 Task: Look for space in Redcar, United Kingdom from 6th September, 2023 to 10th September, 2023 for 1 adult in price range Rs.9000 to Rs.17000. Place can be private room with 1  bedroom having 1 bed and 1 bathroom. Property type can be house, flat, guest house, hotel. Booking option can be shelf check-in. Required host language is English.
Action: Mouse moved to (375, 87)
Screenshot: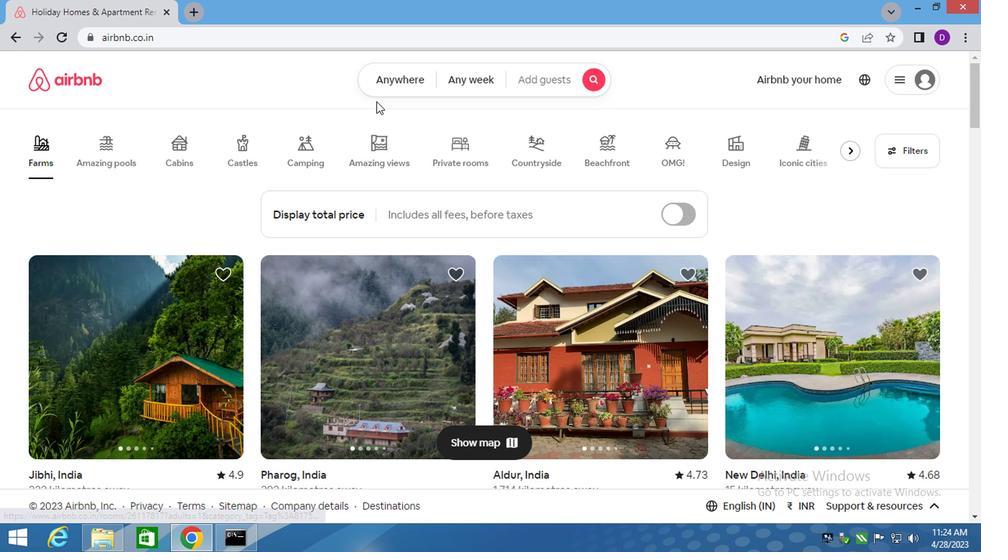 
Action: Mouse pressed left at (375, 87)
Screenshot: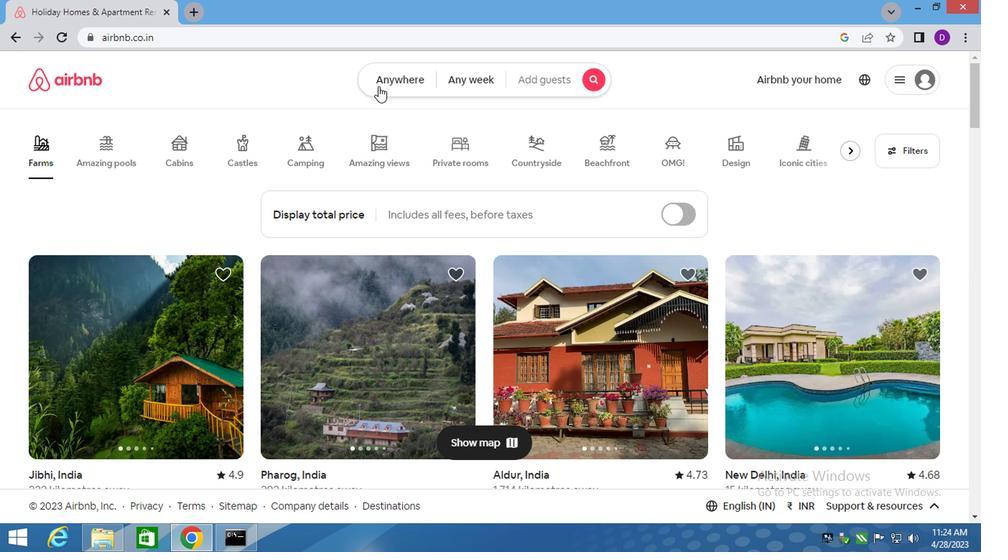 
Action: Mouse moved to (260, 140)
Screenshot: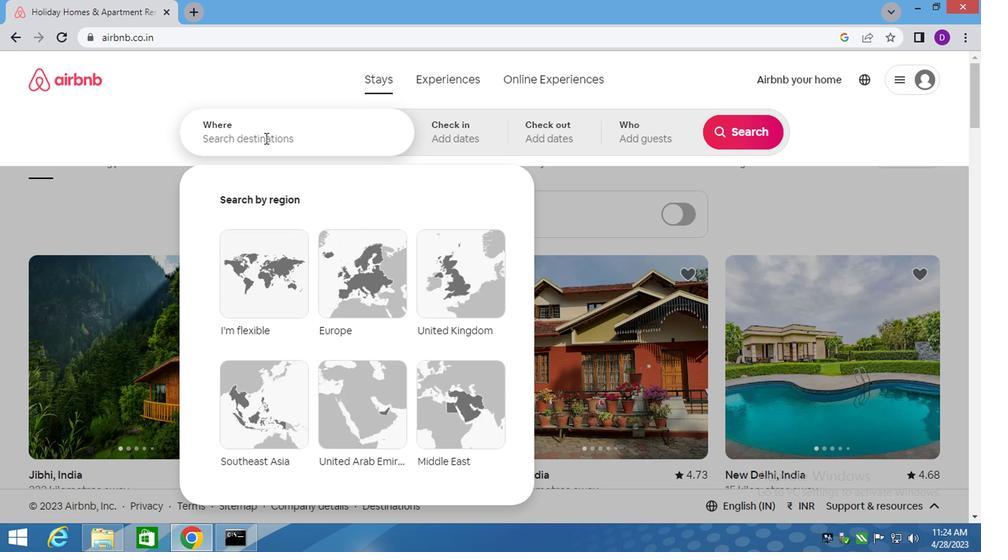 
Action: Mouse pressed left at (260, 140)
Screenshot: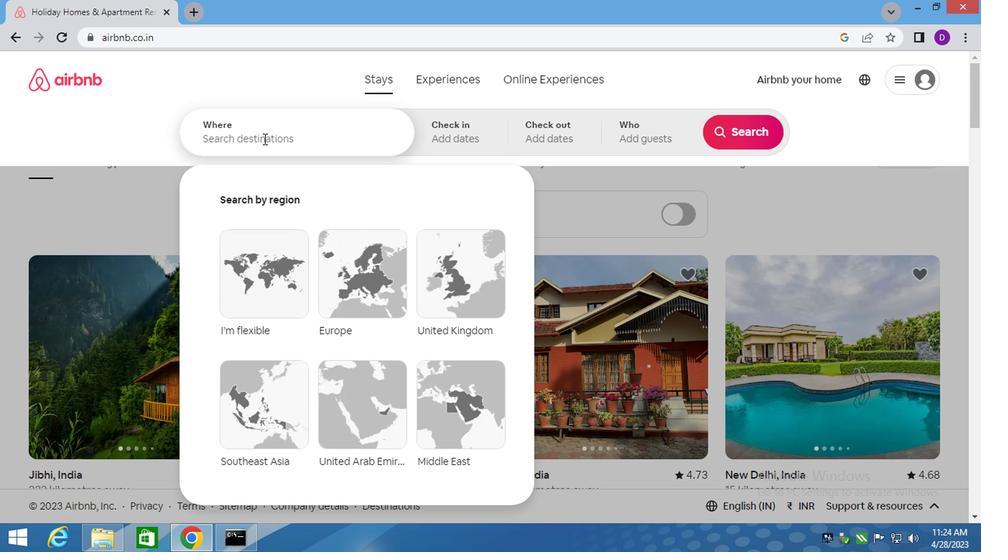 
Action: Key pressed redcar,<Key.space>uni
Screenshot: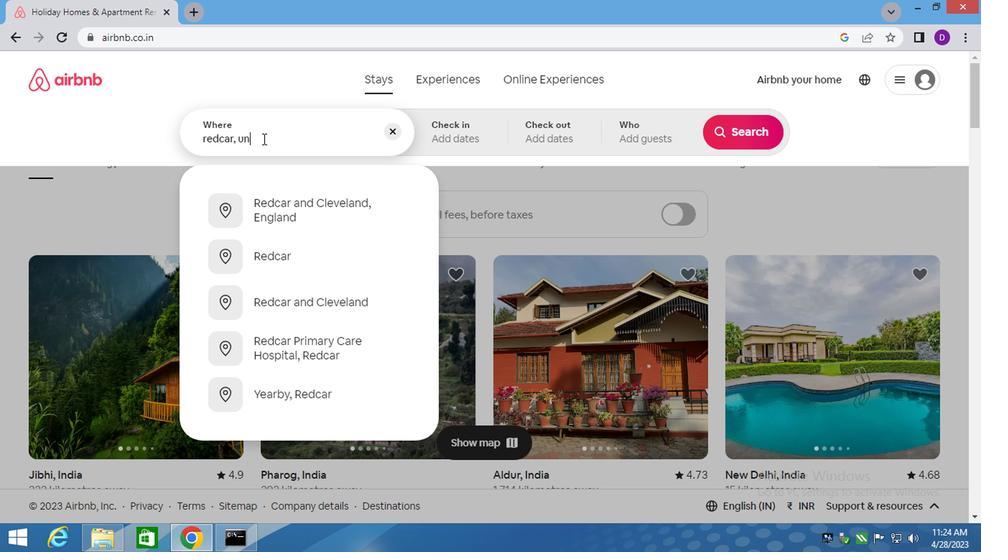 
Action: Mouse moved to (293, 303)
Screenshot: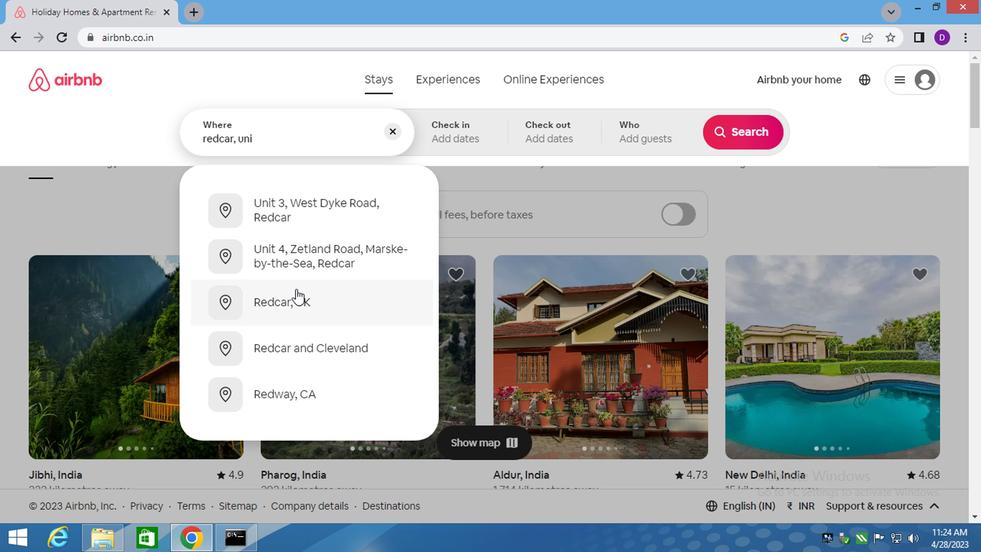 
Action: Mouse pressed left at (293, 303)
Screenshot: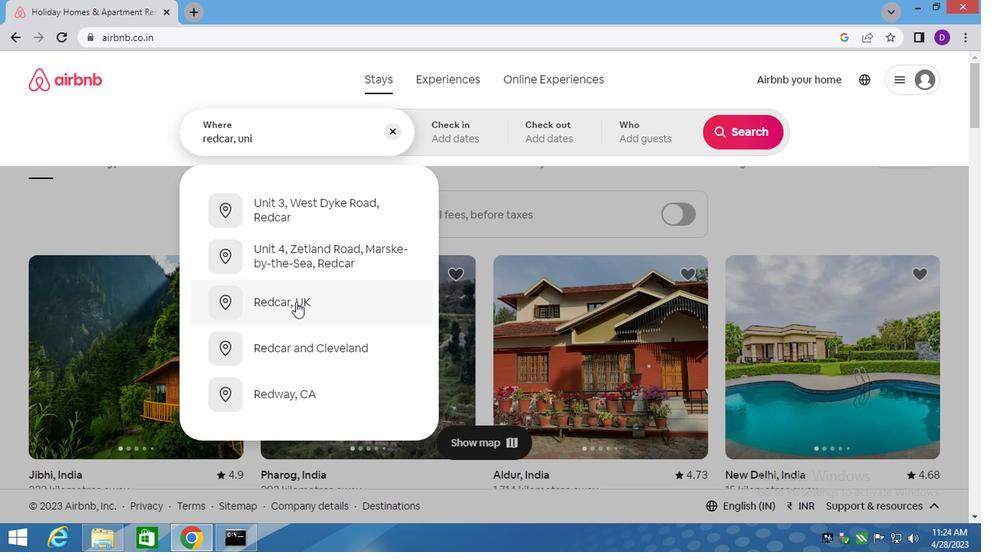 
Action: Mouse moved to (732, 245)
Screenshot: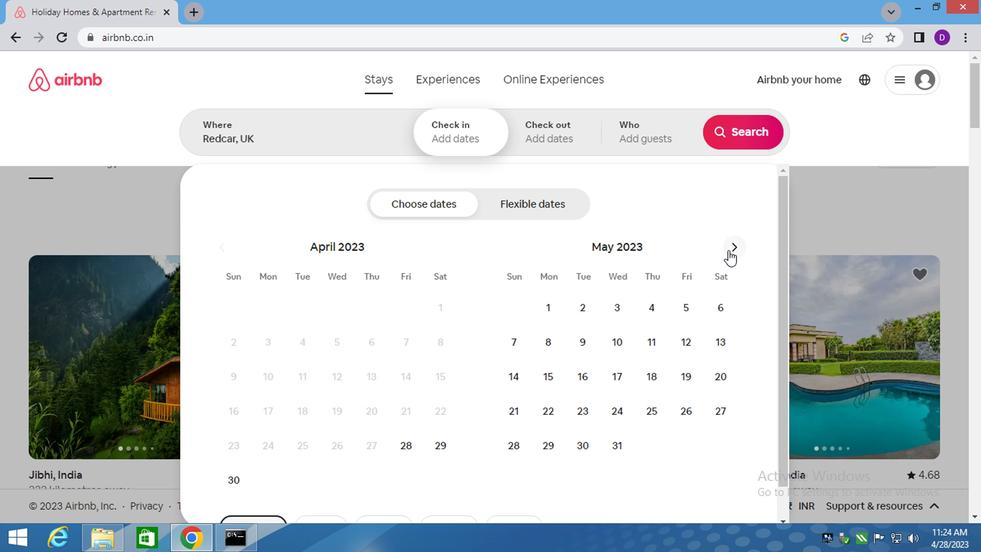 
Action: Mouse pressed left at (732, 245)
Screenshot: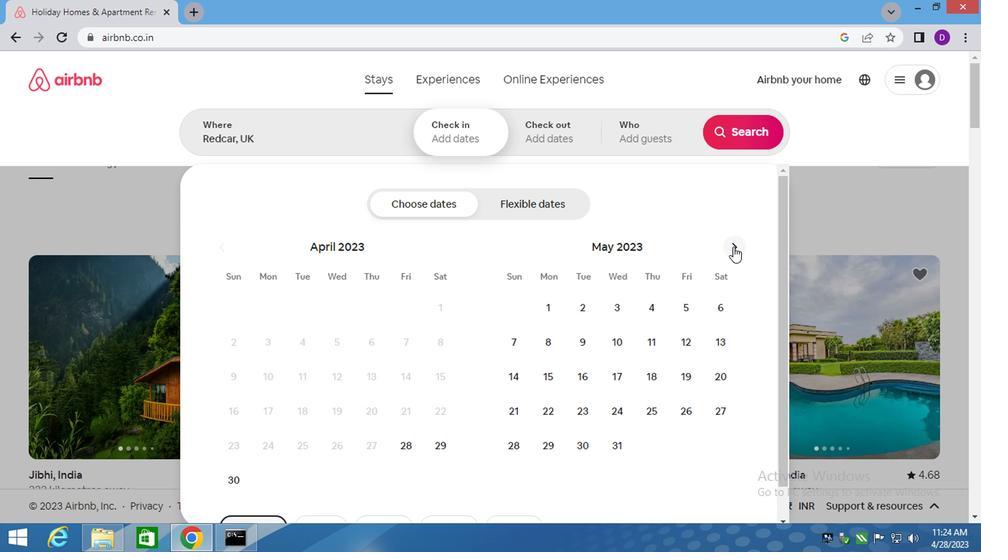 
Action: Mouse pressed left at (732, 245)
Screenshot: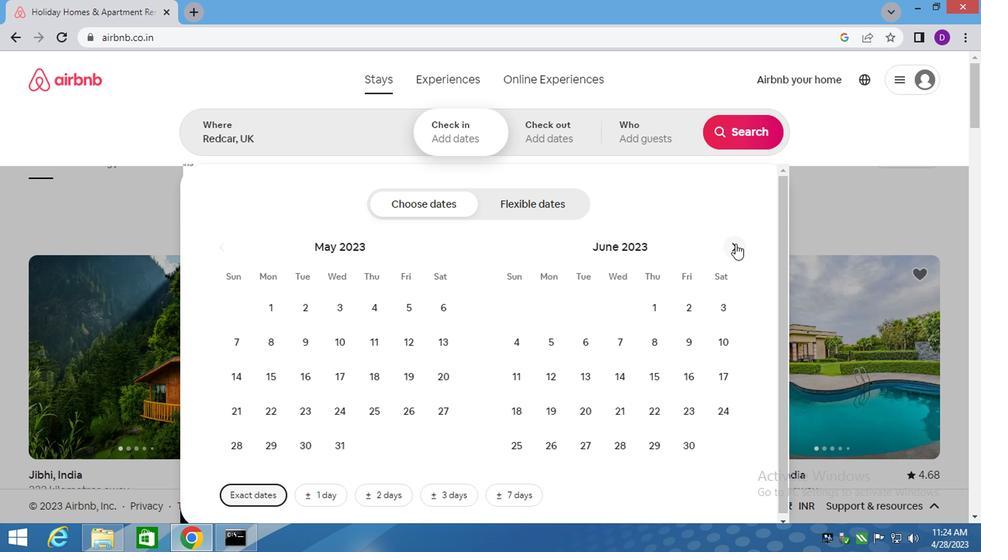 
Action: Mouse pressed left at (732, 245)
Screenshot: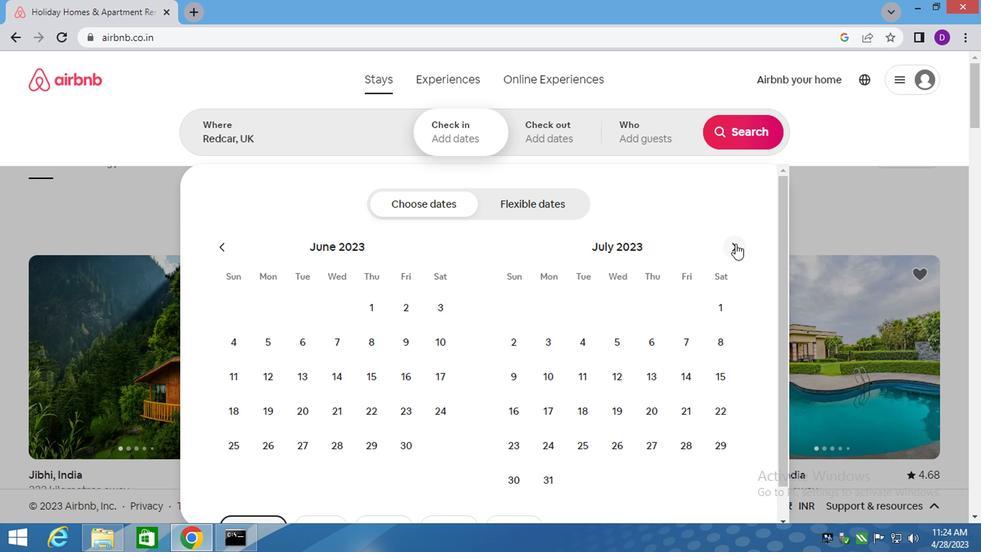 
Action: Mouse pressed left at (732, 245)
Screenshot: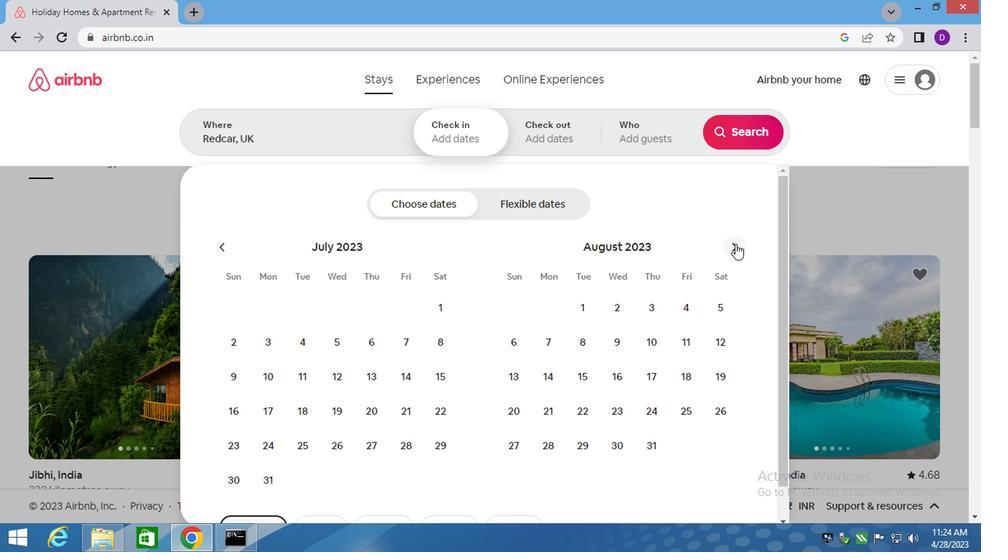 
Action: Mouse moved to (613, 342)
Screenshot: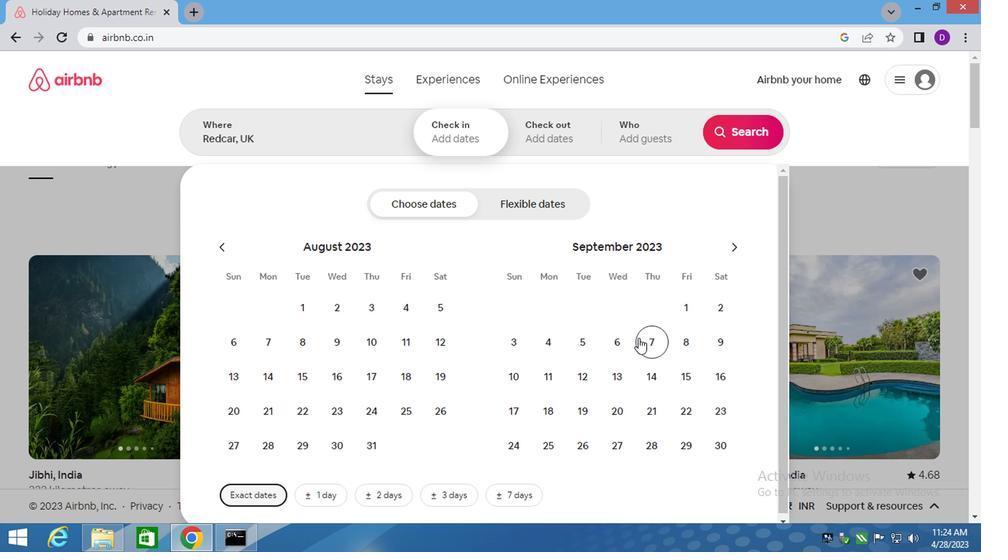
Action: Mouse pressed left at (613, 342)
Screenshot: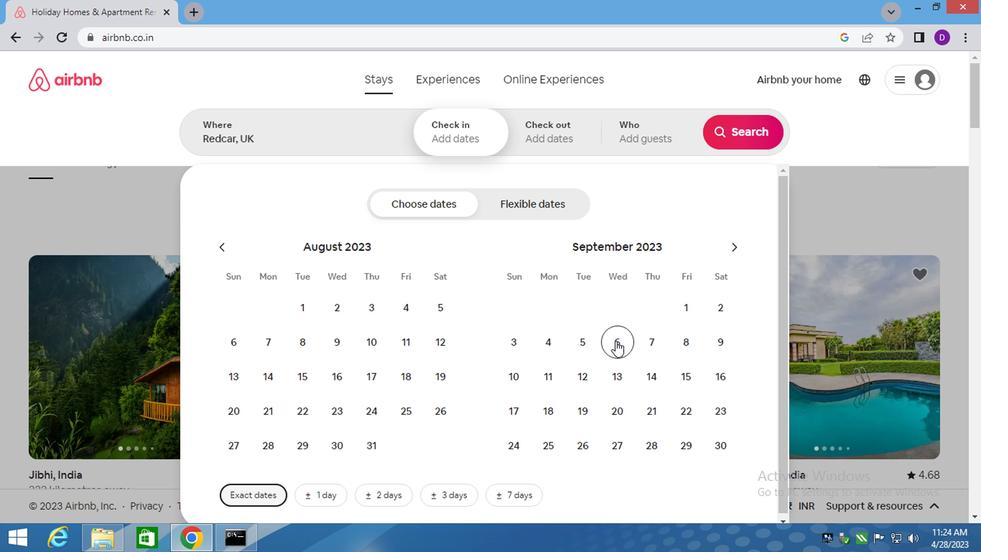 
Action: Mouse moved to (515, 373)
Screenshot: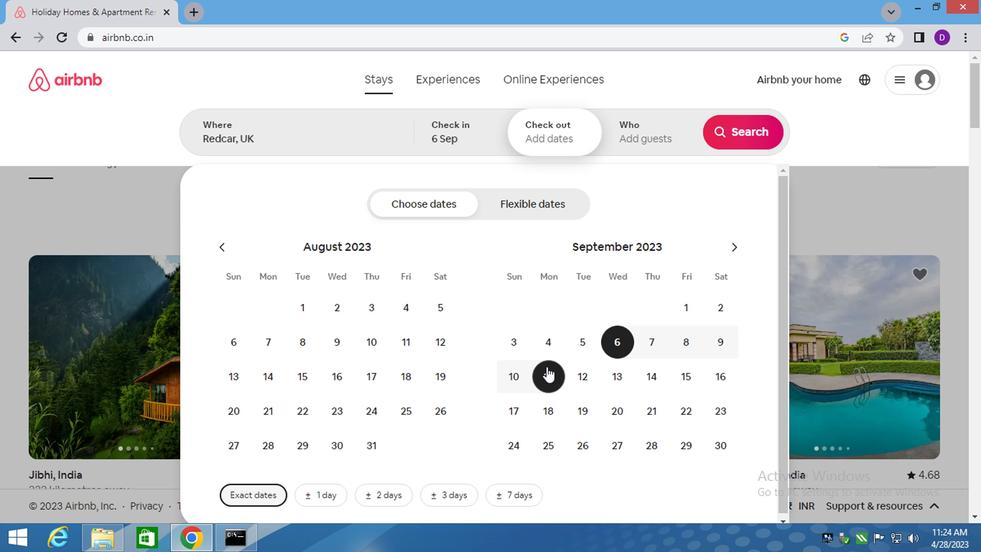 
Action: Mouse pressed left at (515, 373)
Screenshot: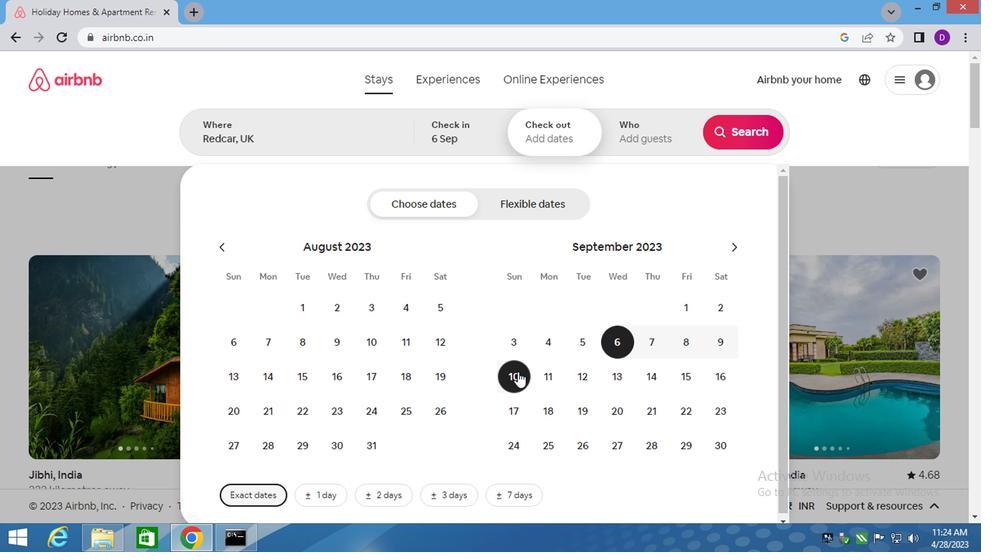 
Action: Mouse moved to (634, 130)
Screenshot: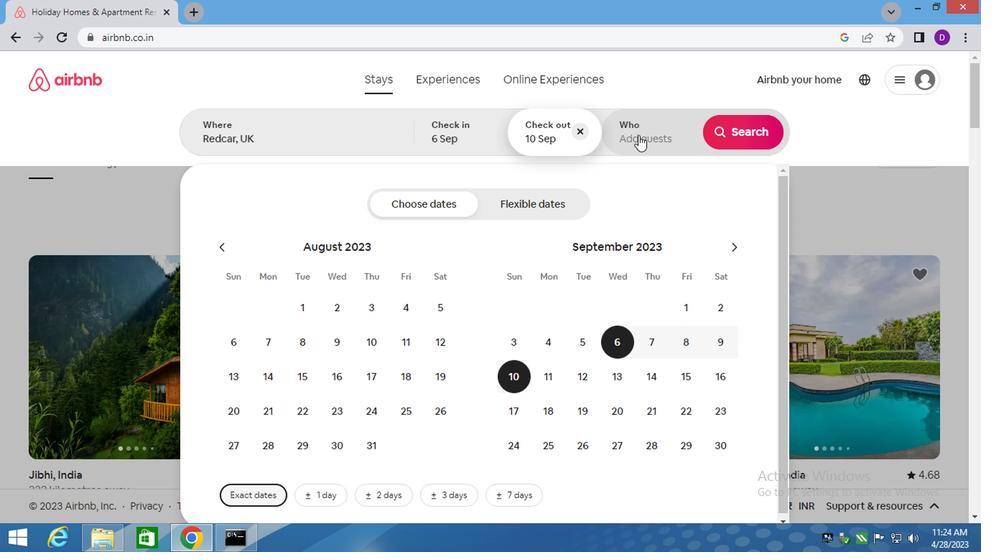 
Action: Mouse pressed left at (634, 130)
Screenshot: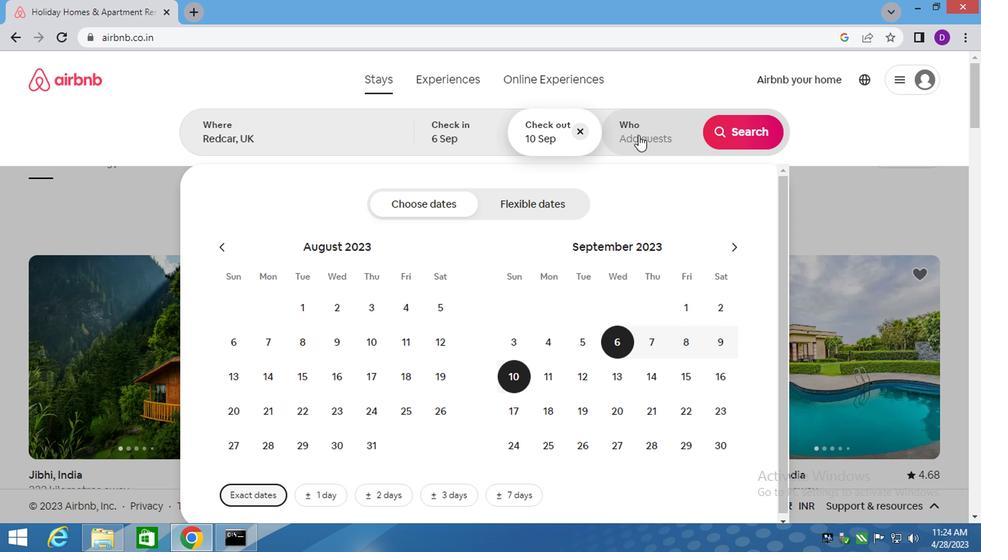 
Action: Mouse moved to (736, 212)
Screenshot: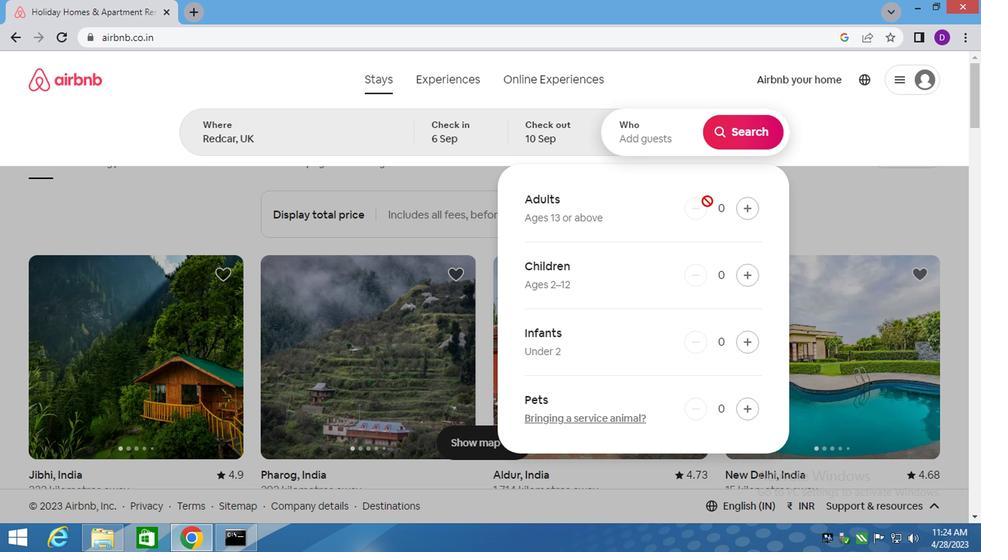 
Action: Mouse pressed left at (736, 212)
Screenshot: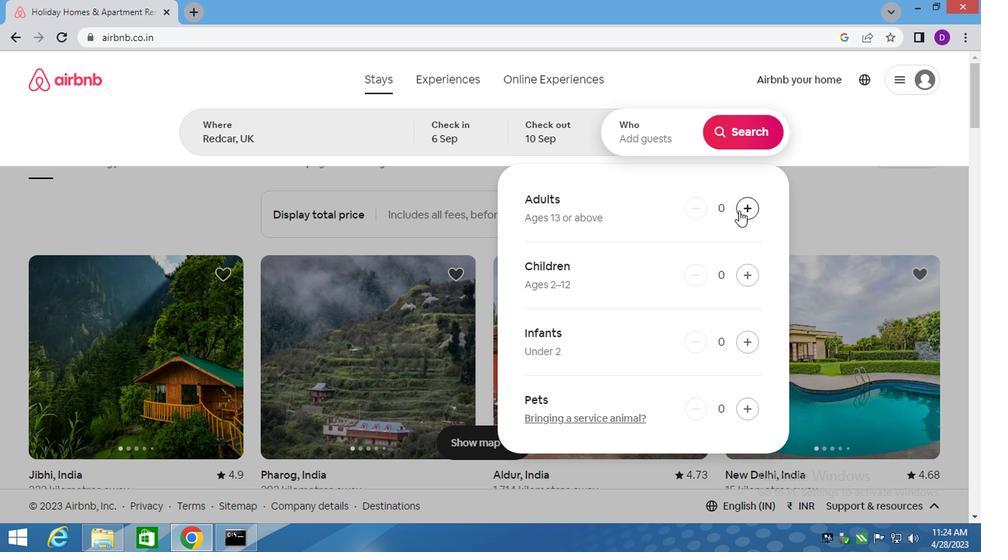 
Action: Mouse moved to (728, 135)
Screenshot: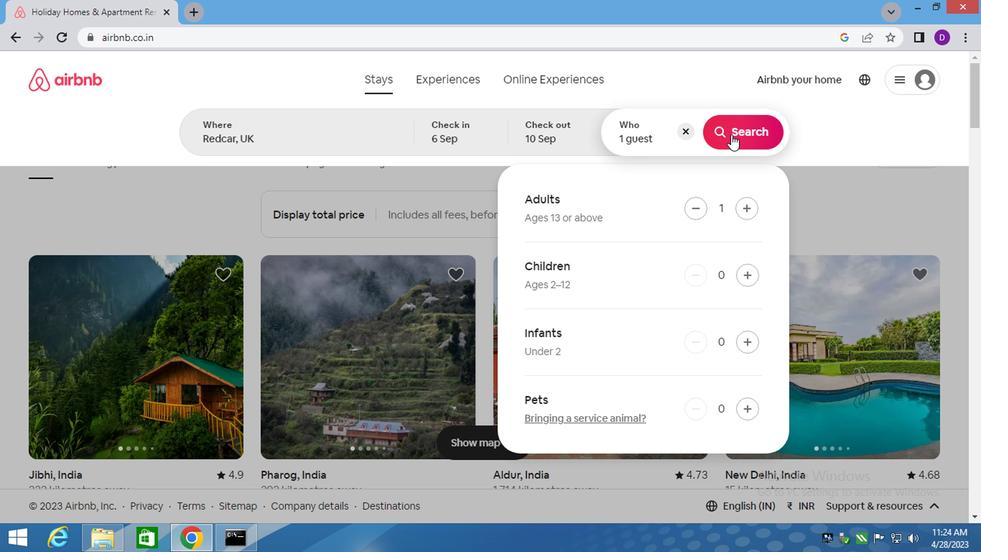 
Action: Mouse pressed left at (728, 135)
Screenshot: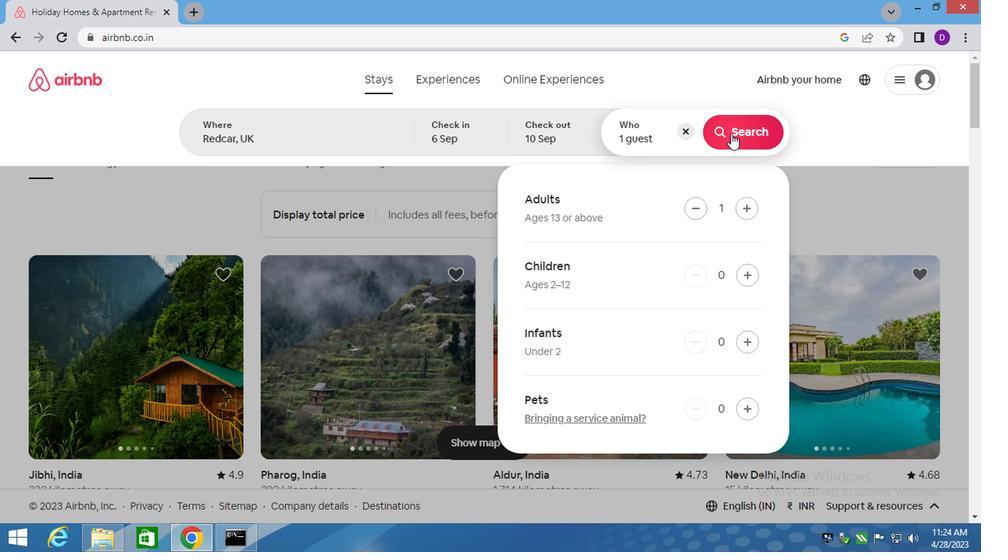 
Action: Mouse moved to (920, 138)
Screenshot: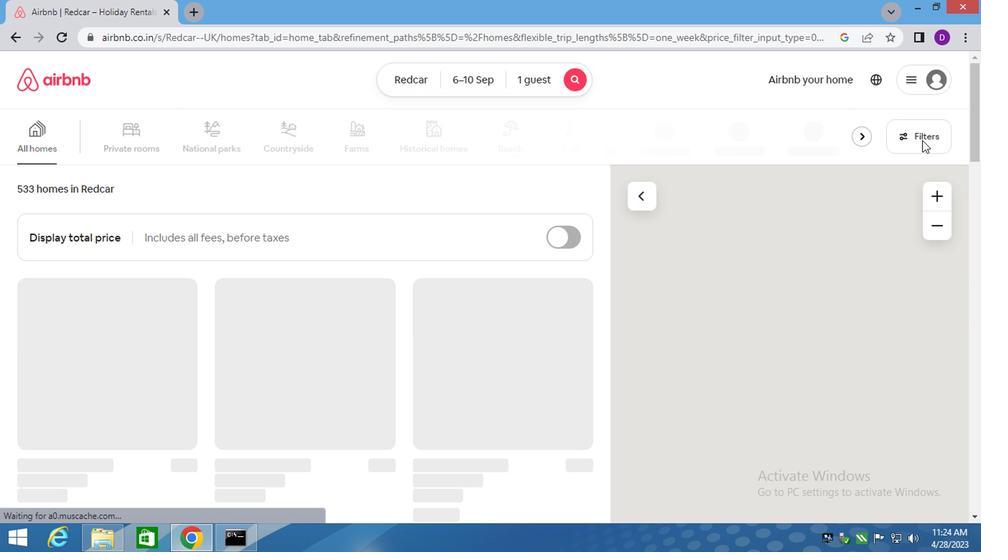 
Action: Mouse pressed left at (920, 138)
Screenshot: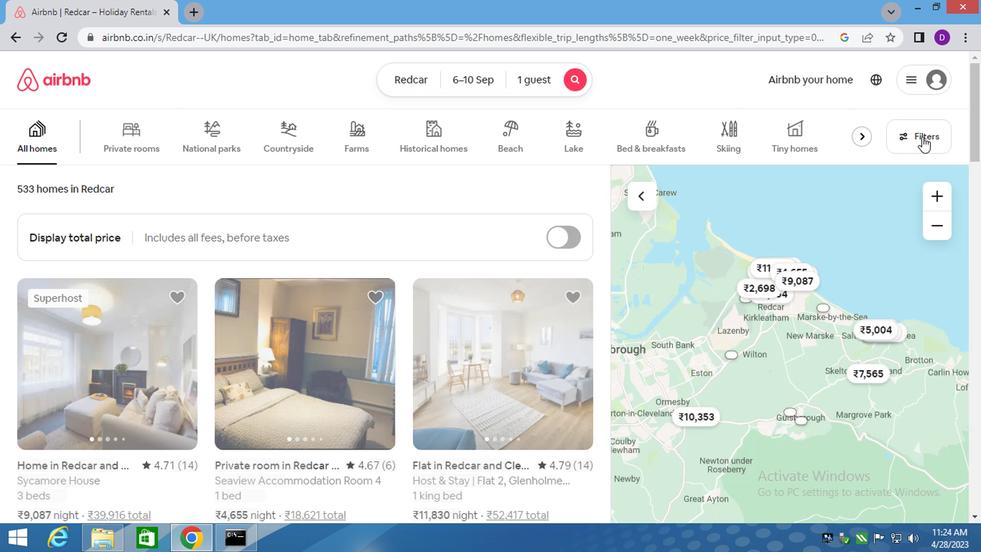 
Action: Mouse moved to (319, 322)
Screenshot: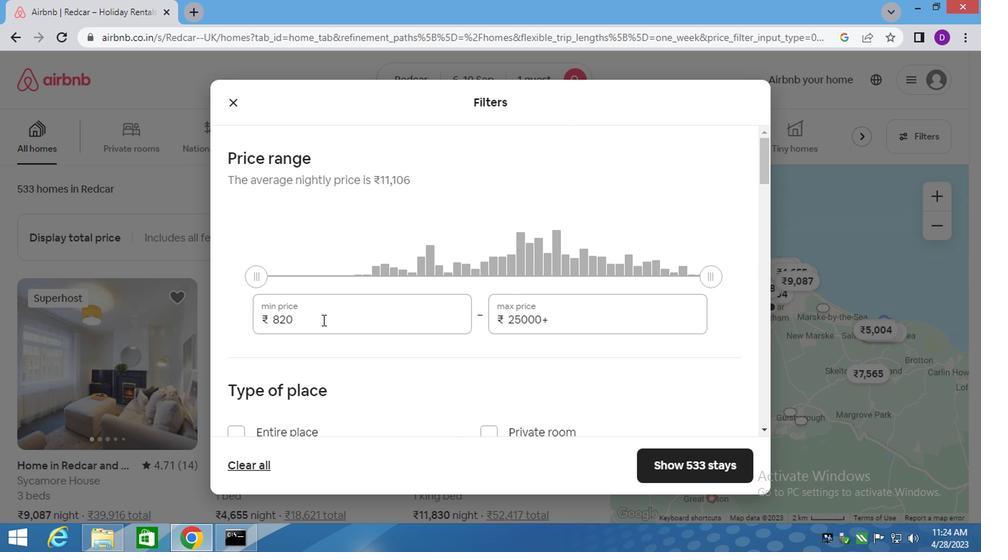 
Action: Mouse pressed left at (319, 322)
Screenshot: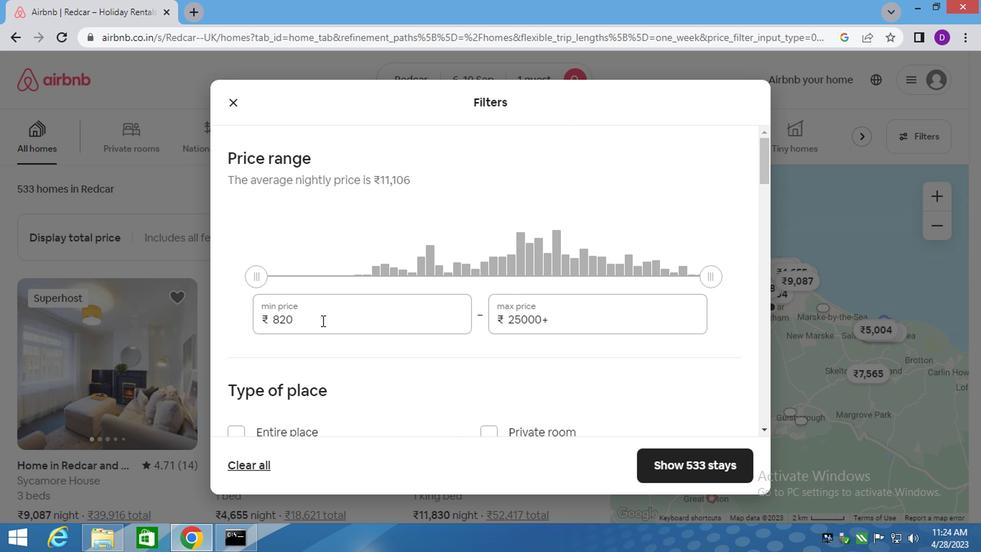 
Action: Mouse pressed left at (319, 322)
Screenshot: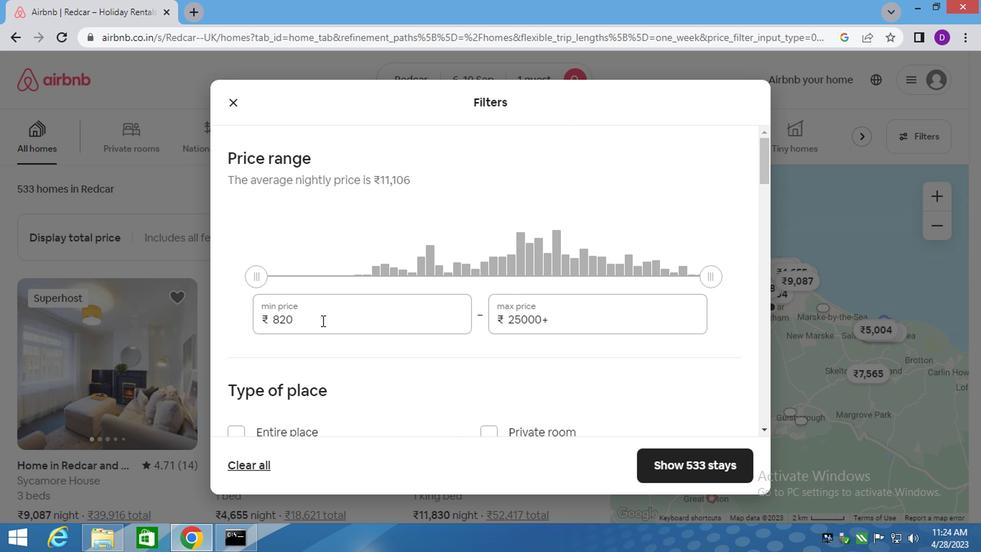 
Action: Key pressed 9000<Key.tab>17000
Screenshot: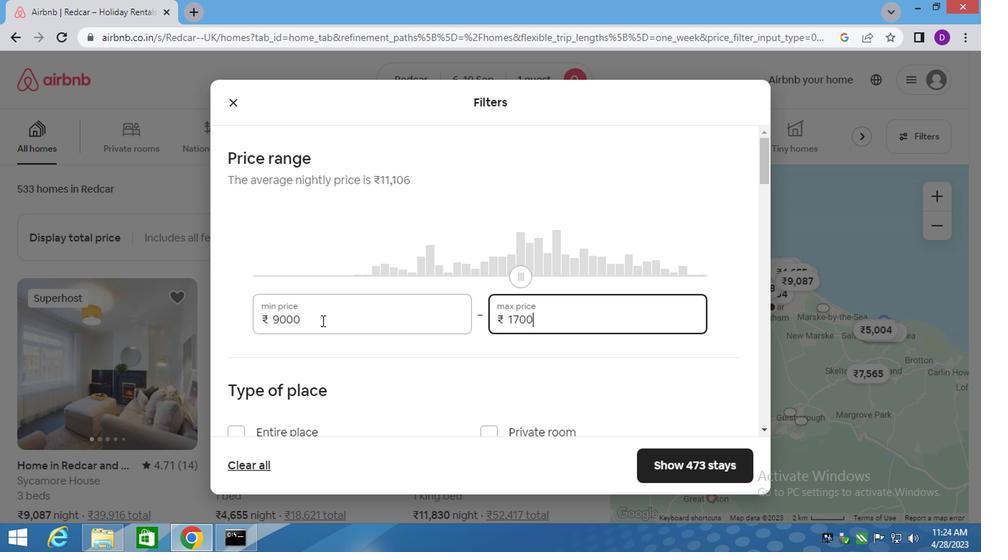 
Action: Mouse scrolled (319, 321) with delta (0, 0)
Screenshot: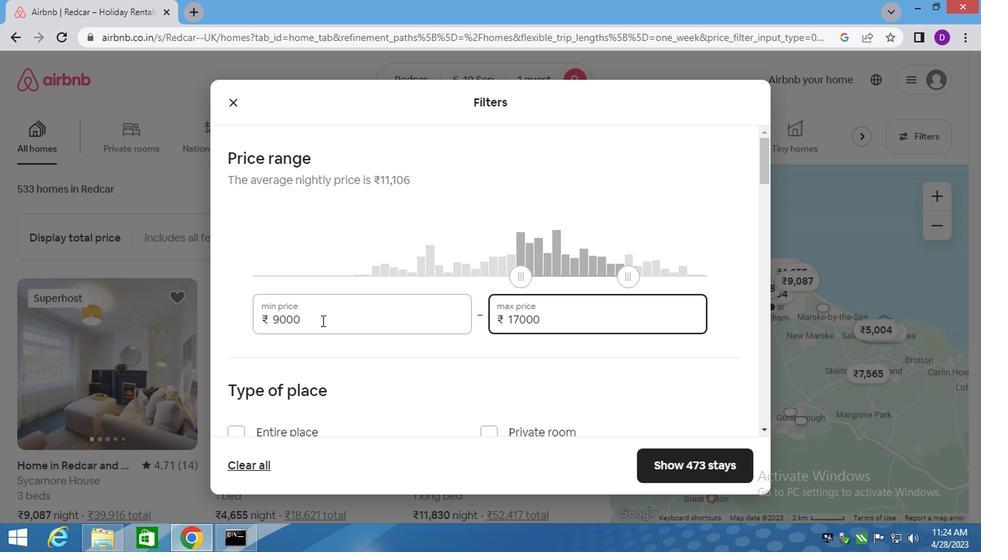 
Action: Mouse scrolled (319, 321) with delta (0, 0)
Screenshot: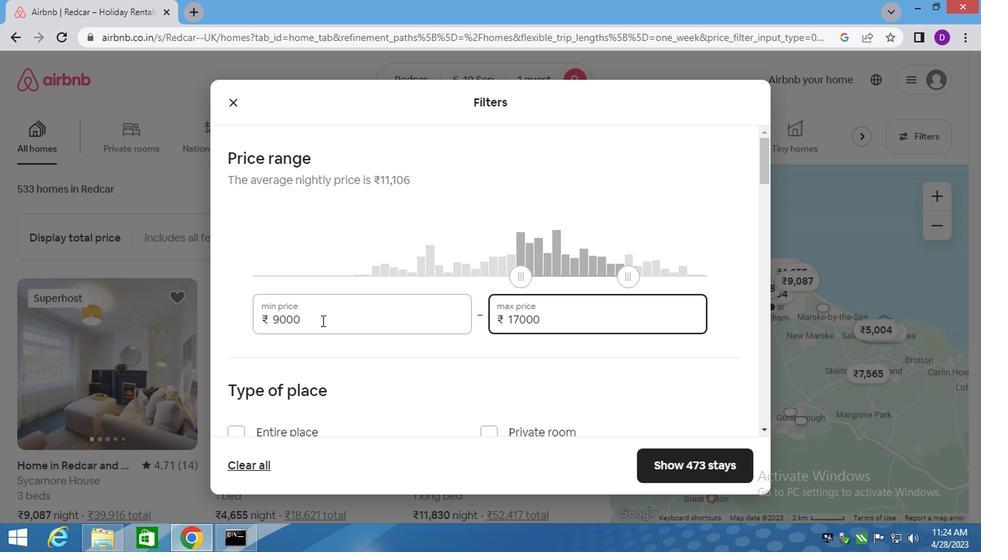 
Action: Mouse moved to (483, 292)
Screenshot: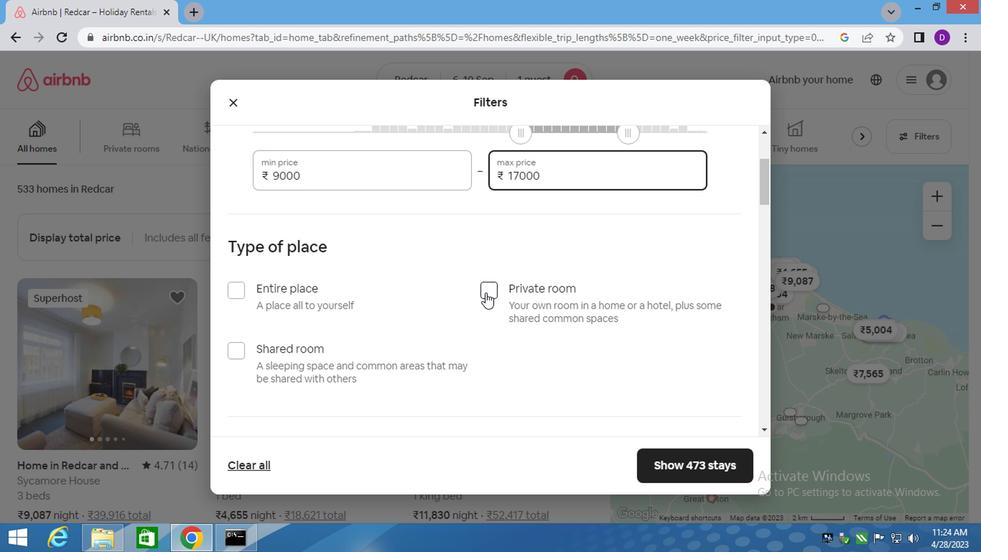 
Action: Mouse pressed left at (483, 292)
Screenshot: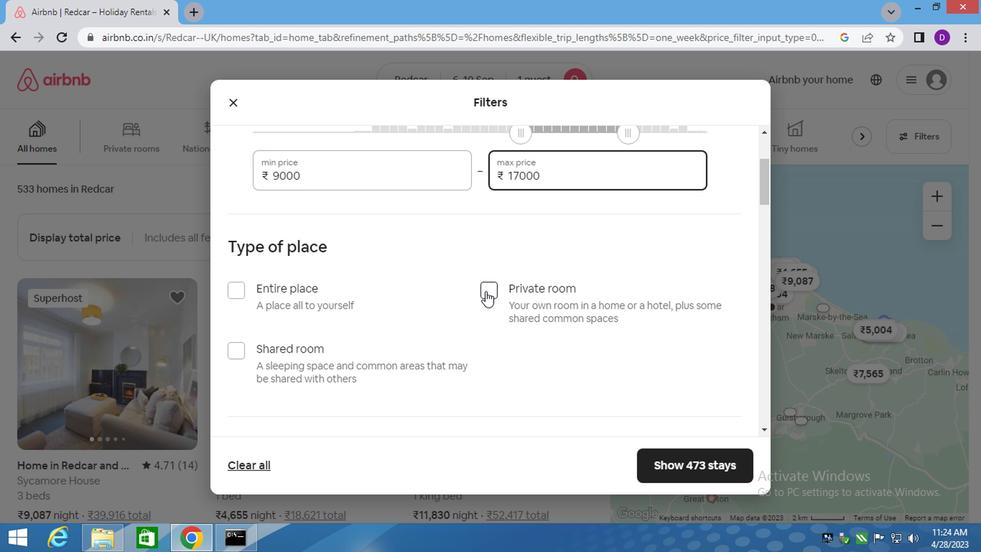 
Action: Mouse moved to (355, 327)
Screenshot: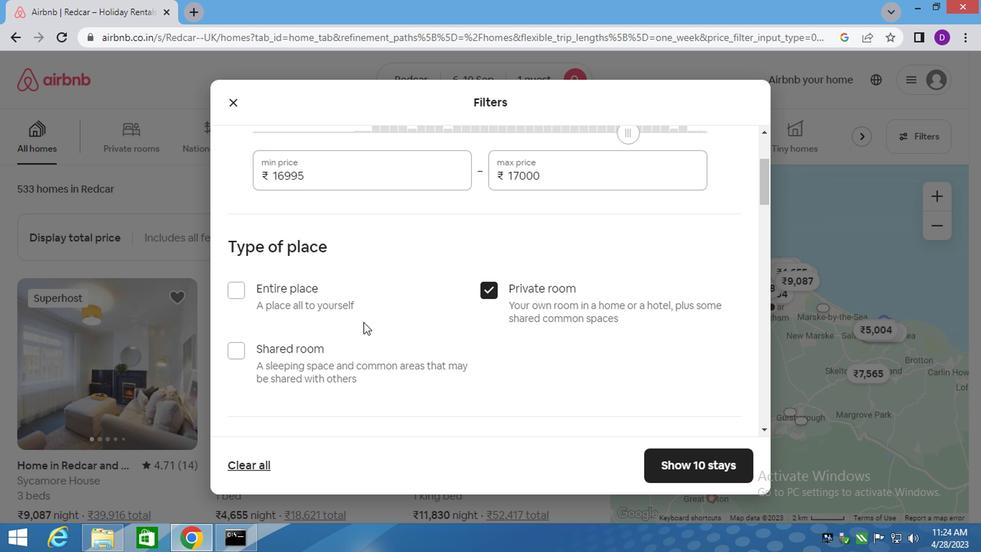 
Action: Mouse scrolled (355, 327) with delta (0, 0)
Screenshot: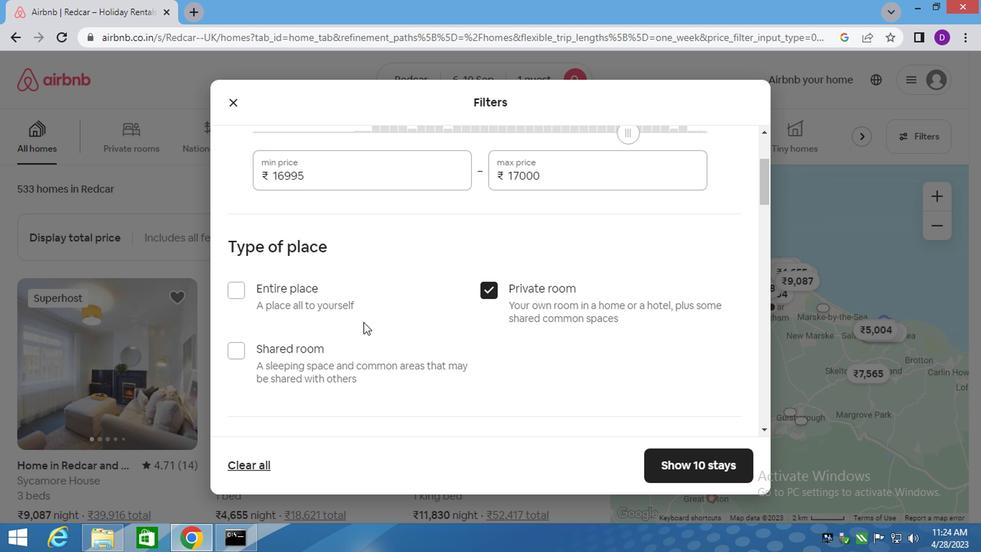 
Action: Mouse moved to (346, 334)
Screenshot: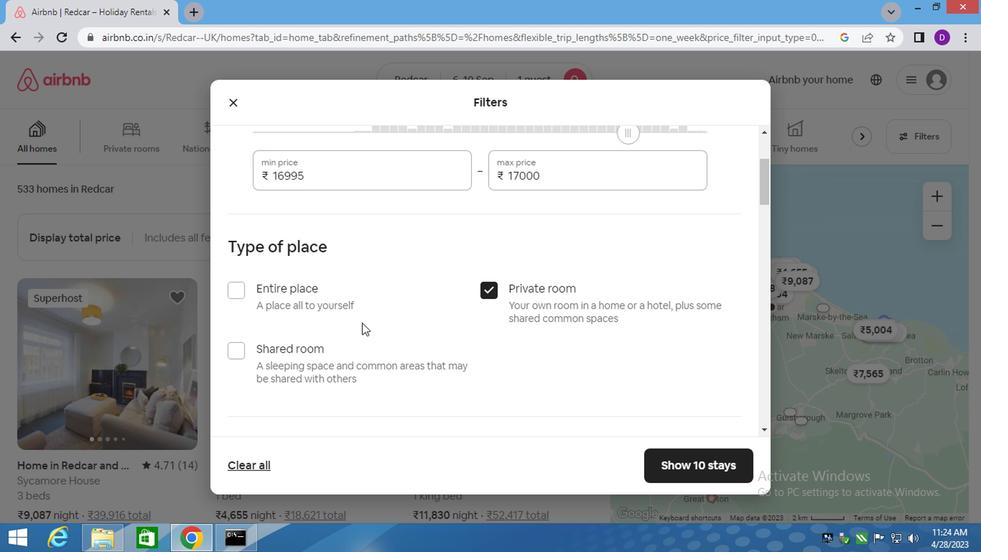 
Action: Mouse scrolled (346, 334) with delta (0, 0)
Screenshot: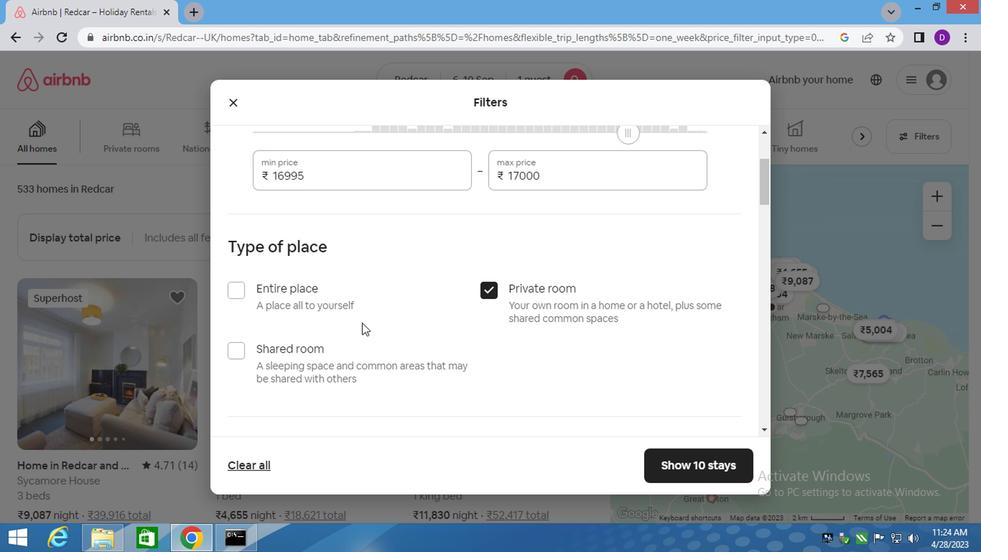 
Action: Mouse moved to (341, 339)
Screenshot: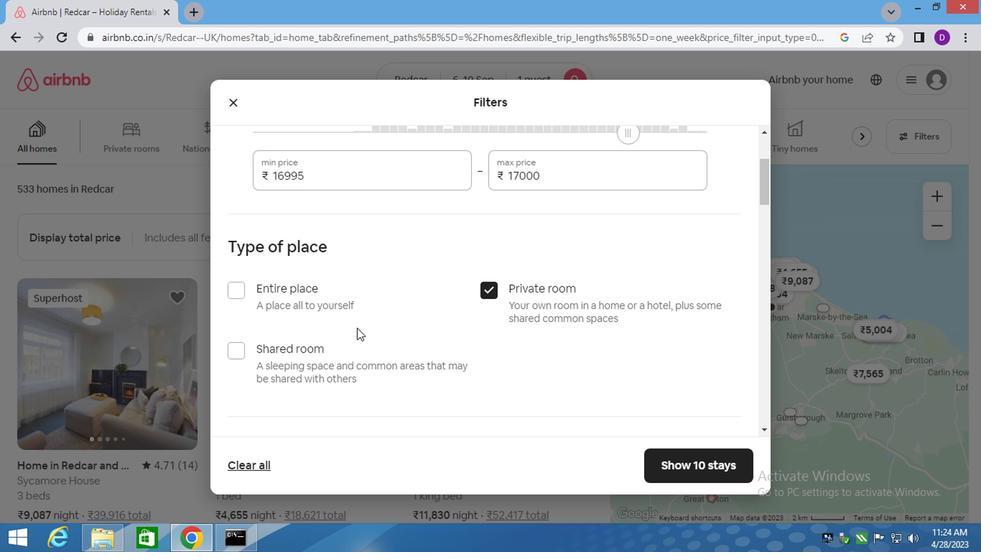 
Action: Mouse scrolled (341, 338) with delta (0, -1)
Screenshot: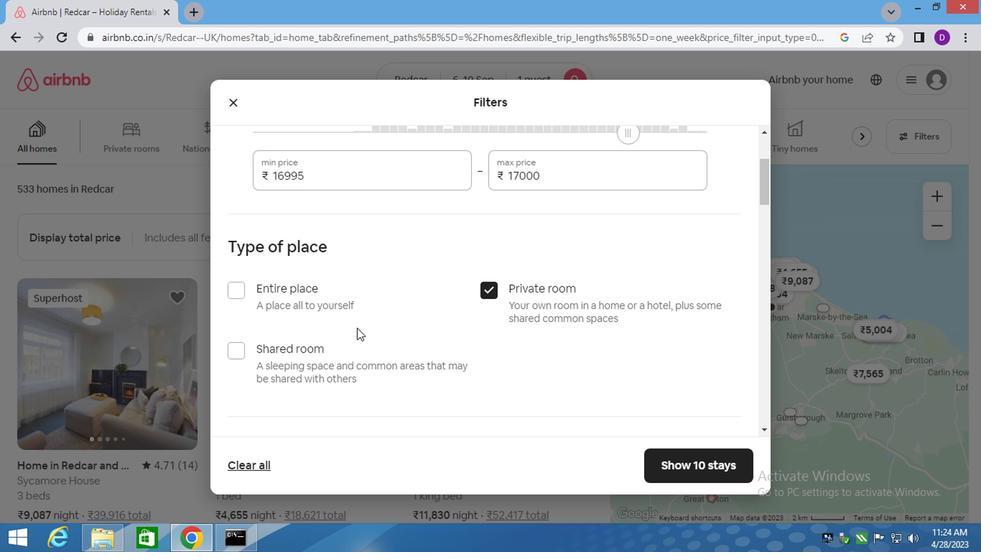 
Action: Mouse scrolled (341, 338) with delta (0, -1)
Screenshot: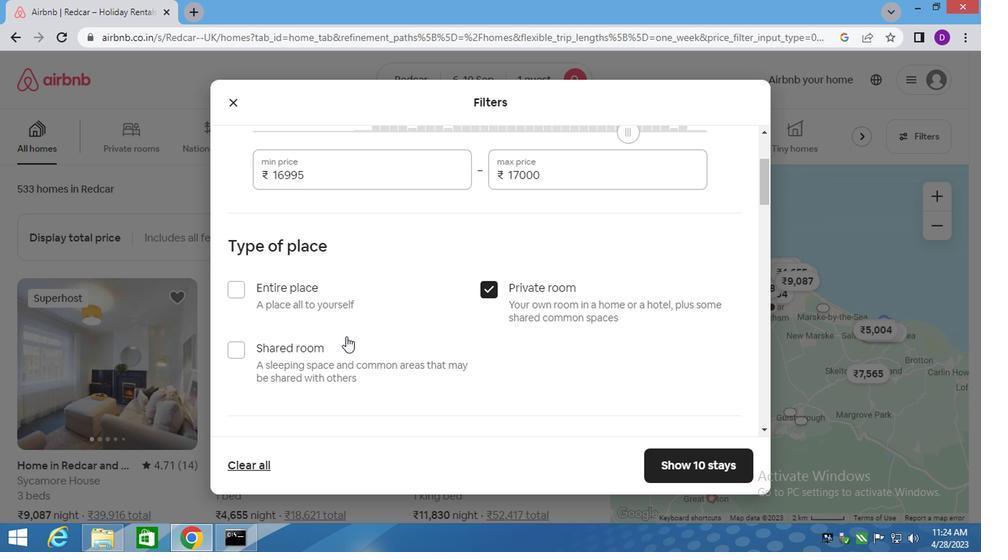 
Action: Mouse moved to (304, 233)
Screenshot: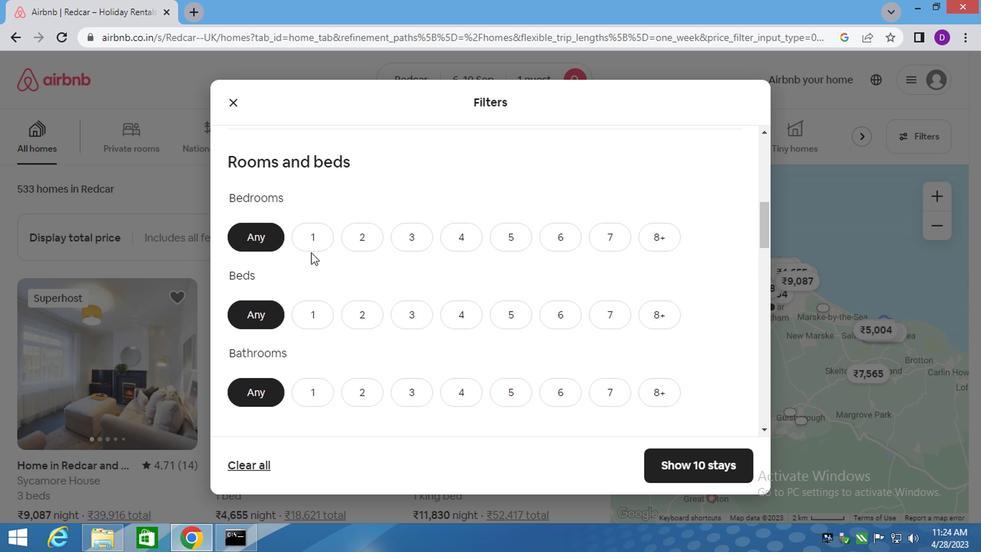 
Action: Mouse pressed left at (304, 233)
Screenshot: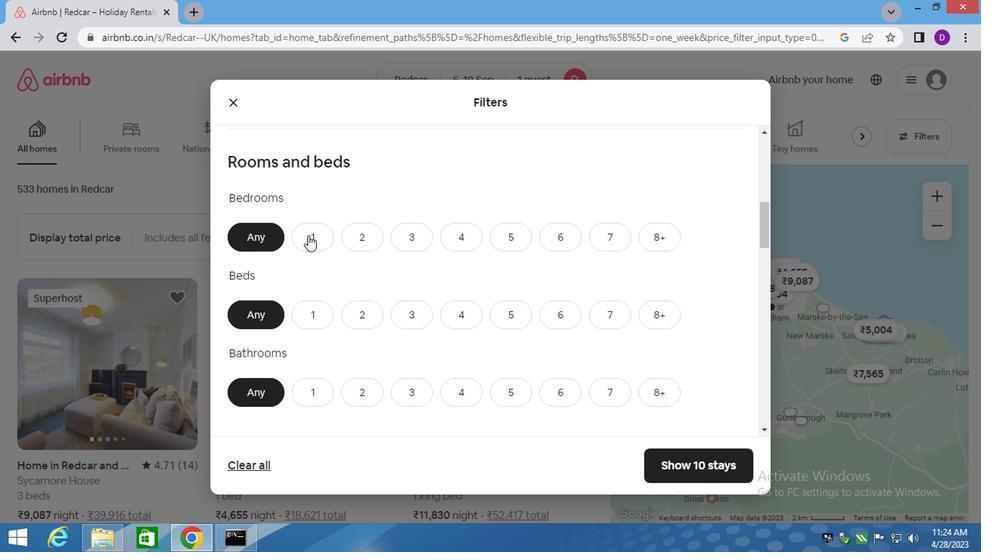 
Action: Mouse moved to (308, 311)
Screenshot: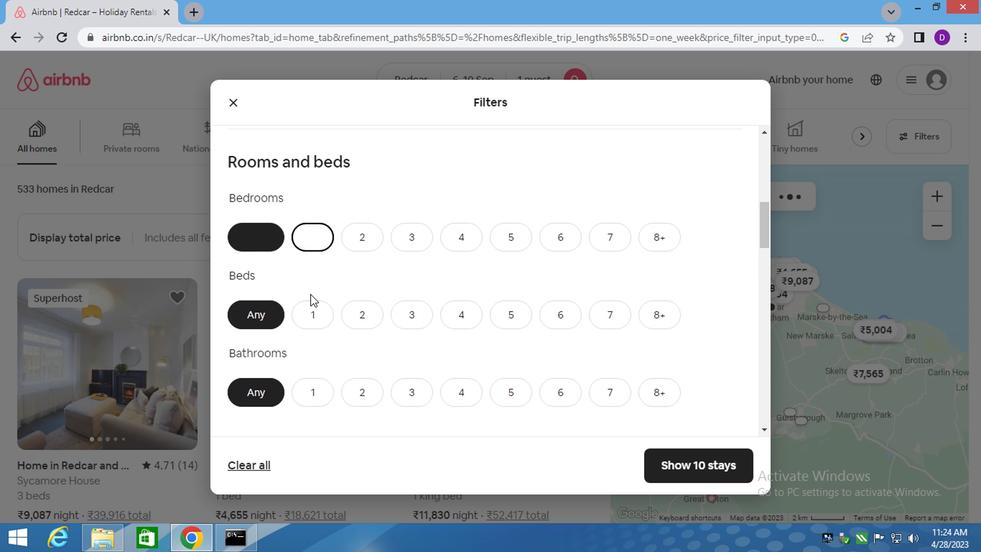 
Action: Mouse pressed left at (308, 311)
Screenshot: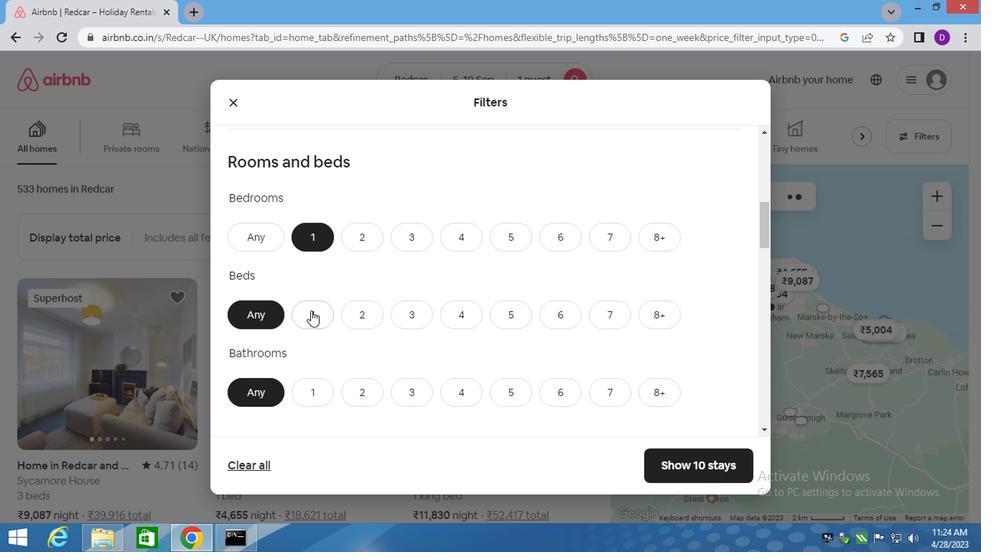 
Action: Mouse moved to (302, 388)
Screenshot: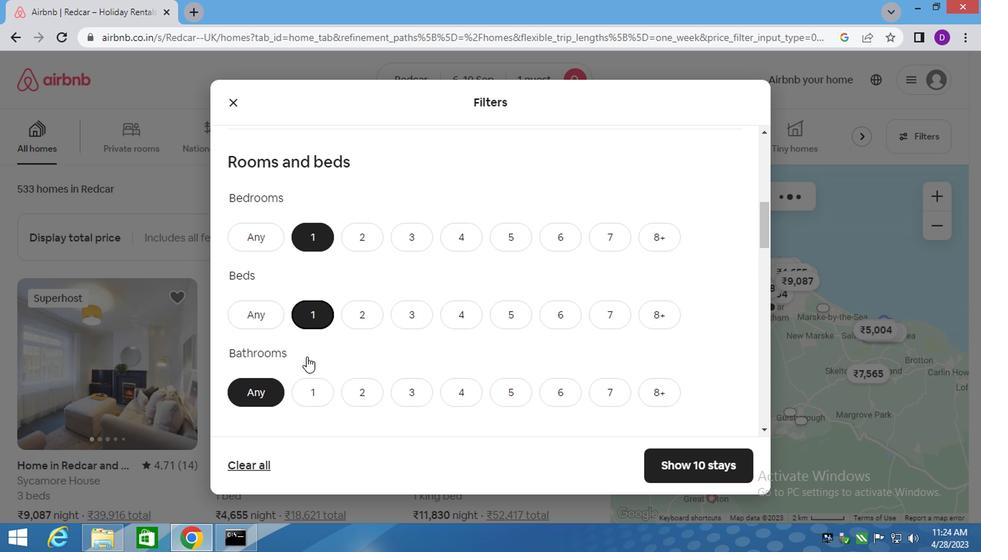 
Action: Mouse pressed left at (302, 388)
Screenshot: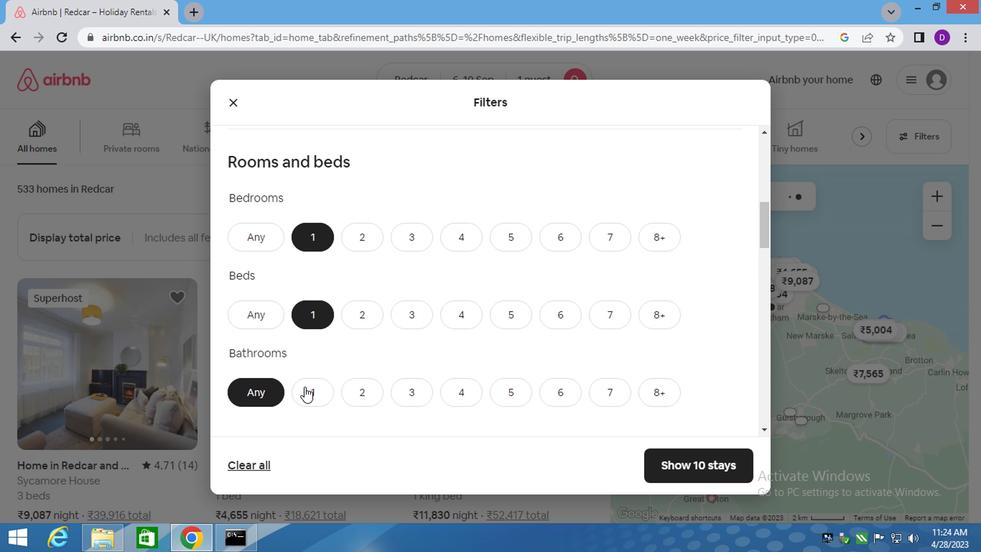 
Action: Mouse moved to (380, 334)
Screenshot: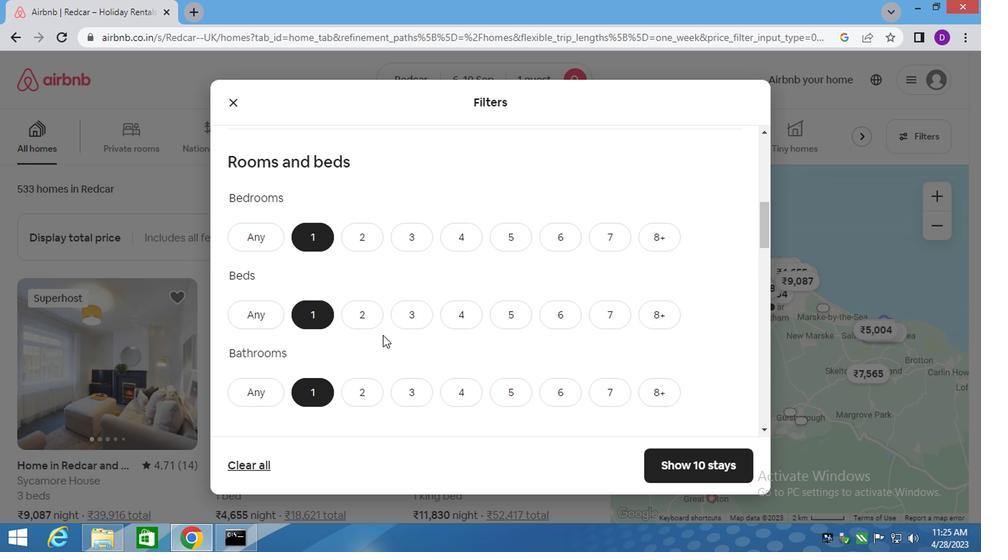 
Action: Mouse scrolled (380, 333) with delta (0, -1)
Screenshot: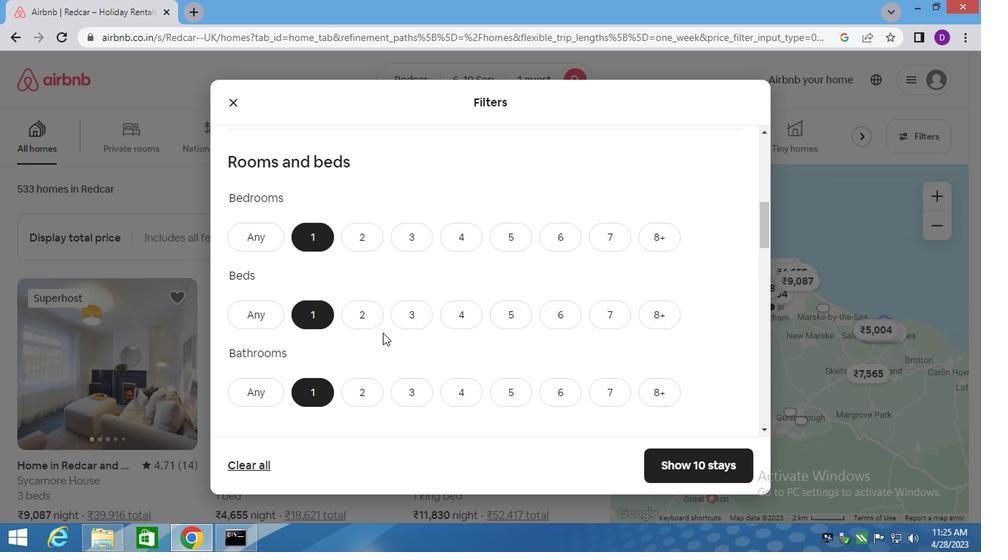 
Action: Mouse scrolled (380, 333) with delta (0, -1)
Screenshot: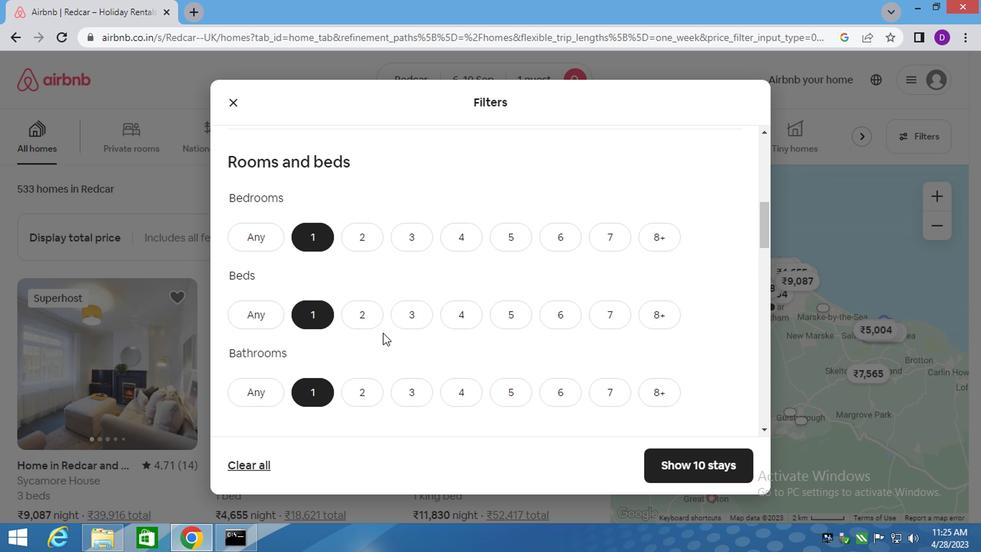 
Action: Mouse scrolled (380, 333) with delta (0, -1)
Screenshot: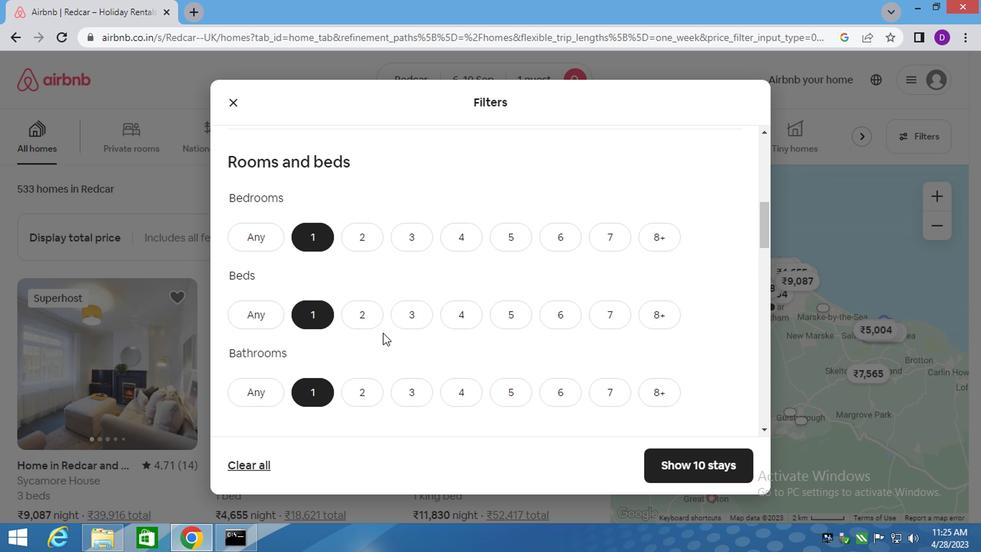 
Action: Mouse moved to (307, 325)
Screenshot: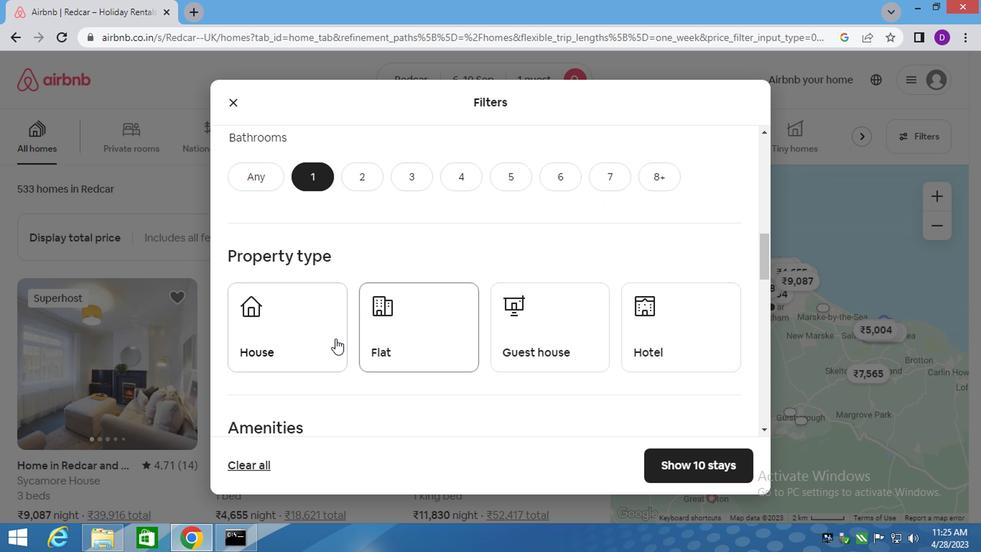
Action: Mouse pressed left at (307, 325)
Screenshot: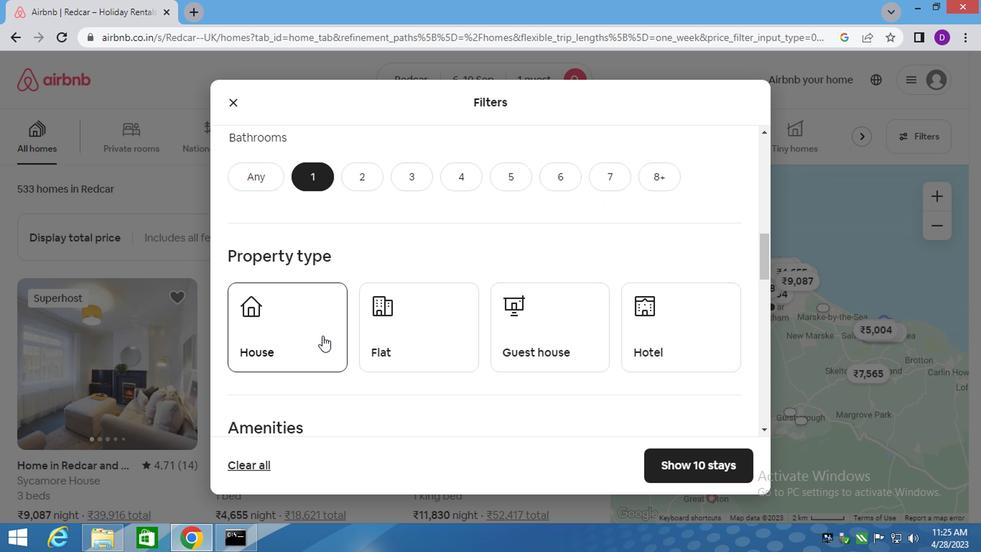 
Action: Mouse moved to (390, 332)
Screenshot: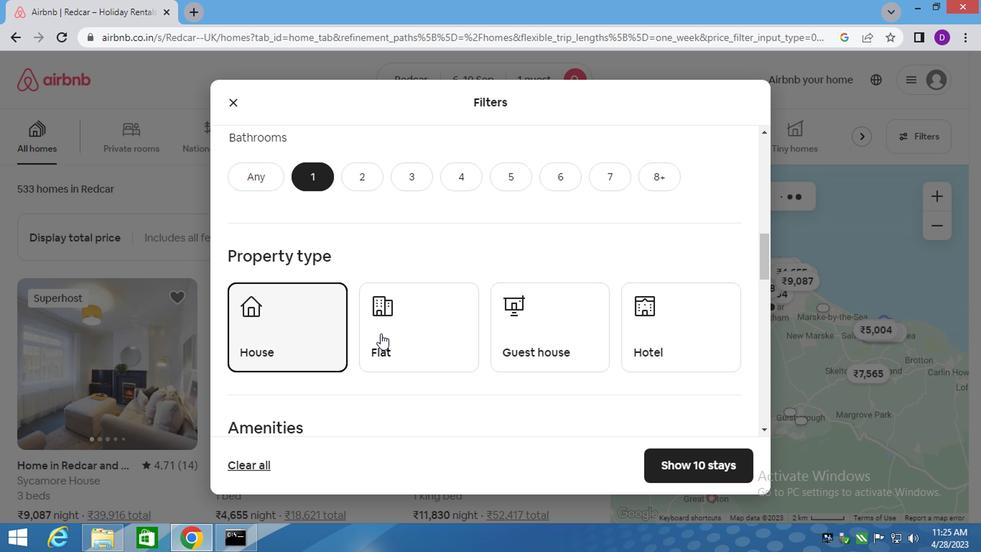 
Action: Mouse pressed left at (390, 332)
Screenshot: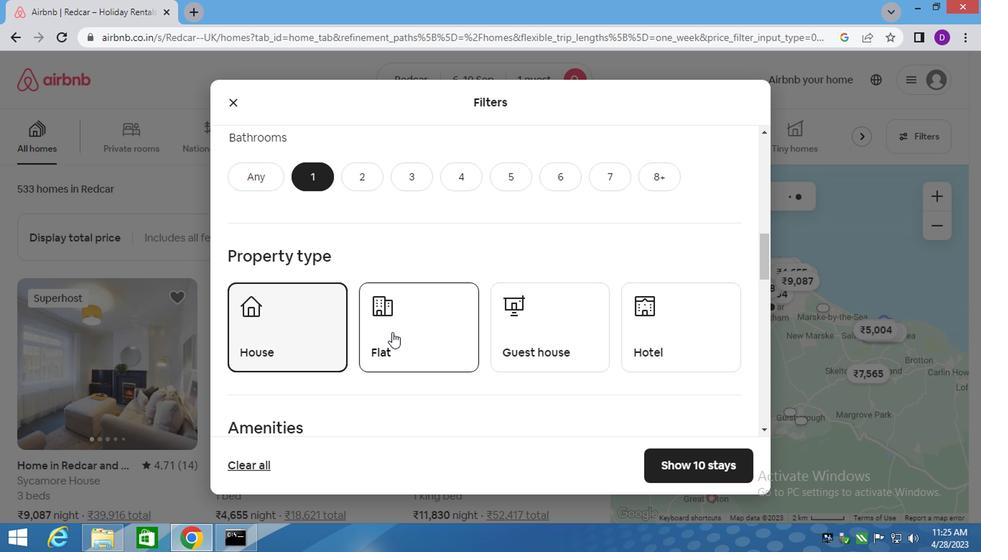 
Action: Mouse moved to (525, 323)
Screenshot: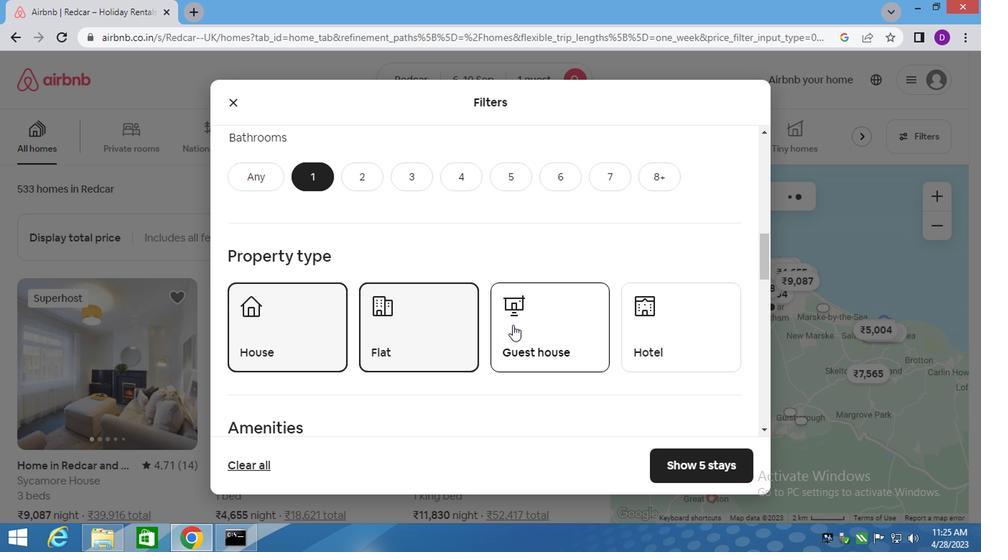 
Action: Mouse pressed left at (525, 323)
Screenshot: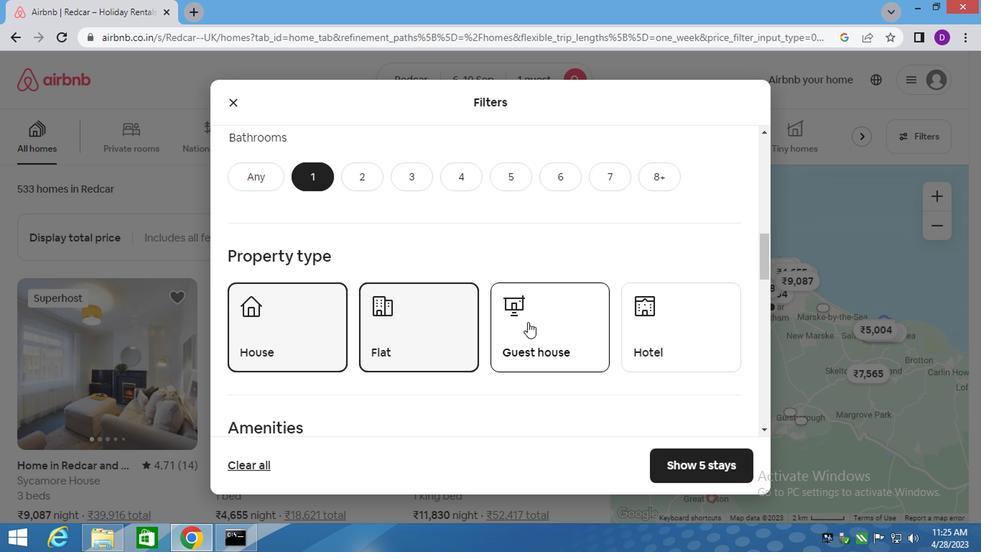 
Action: Mouse moved to (656, 327)
Screenshot: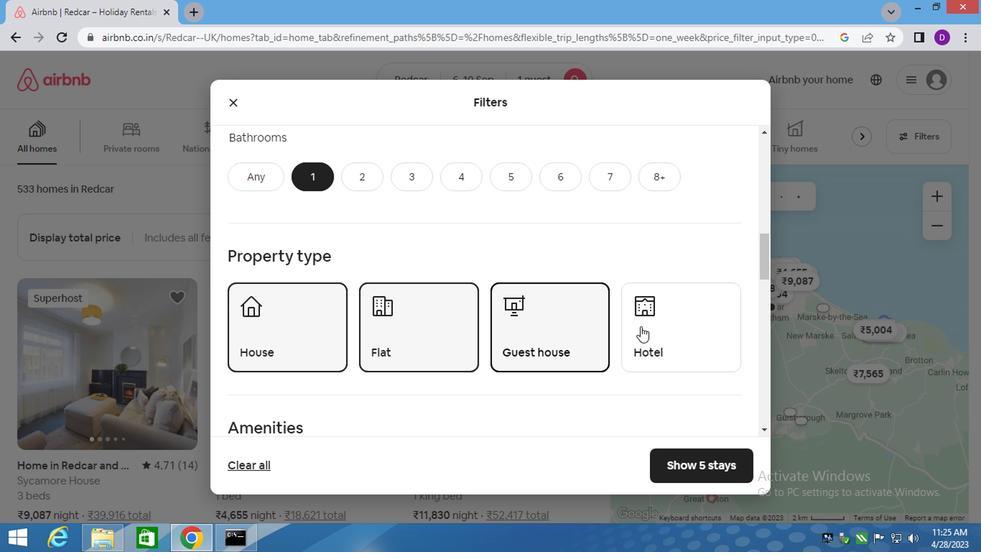 
Action: Mouse pressed left at (656, 327)
Screenshot: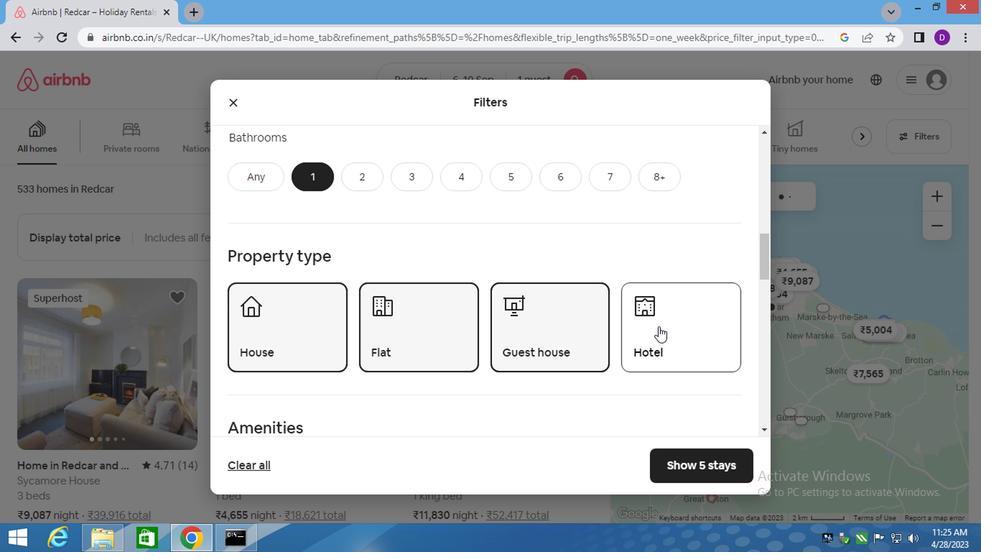 
Action: Mouse moved to (396, 373)
Screenshot: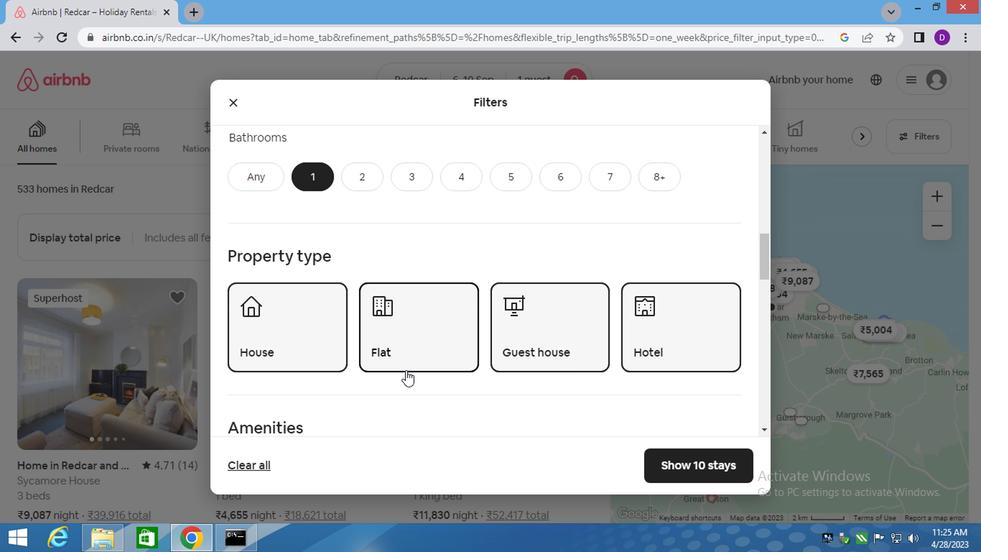 
Action: Mouse scrolled (396, 372) with delta (0, -1)
Screenshot: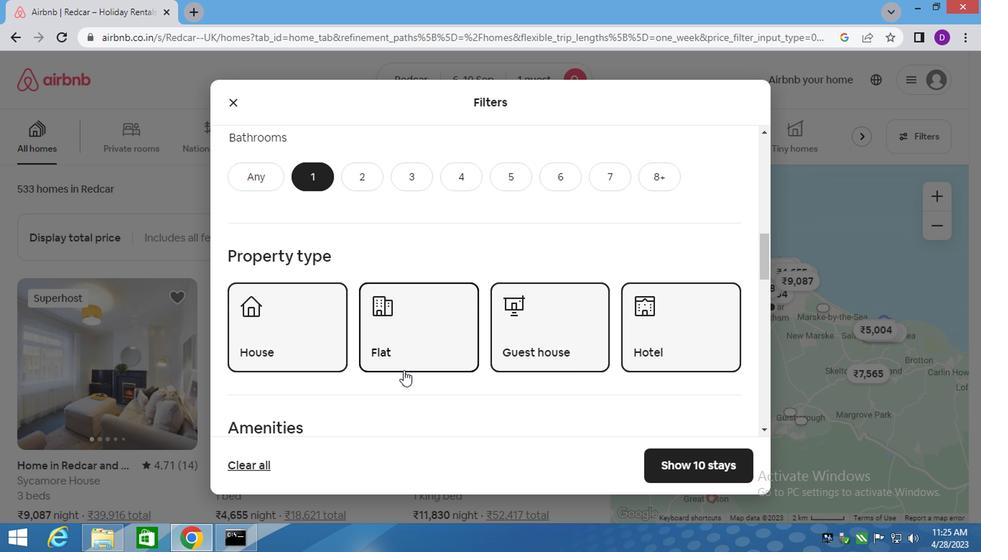 
Action: Mouse scrolled (396, 372) with delta (0, -1)
Screenshot: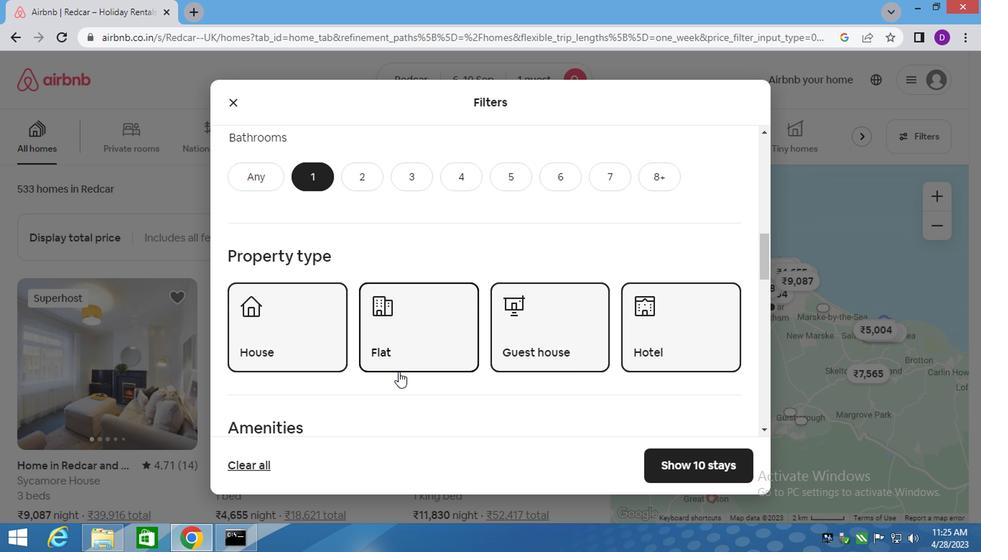 
Action: Mouse scrolled (396, 372) with delta (0, -1)
Screenshot: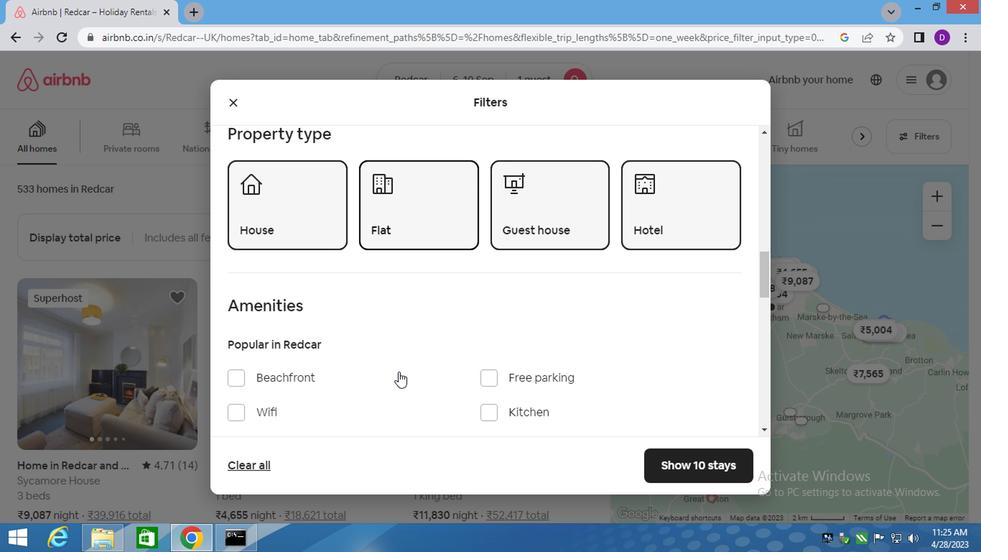 
Action: Mouse scrolled (396, 372) with delta (0, -1)
Screenshot: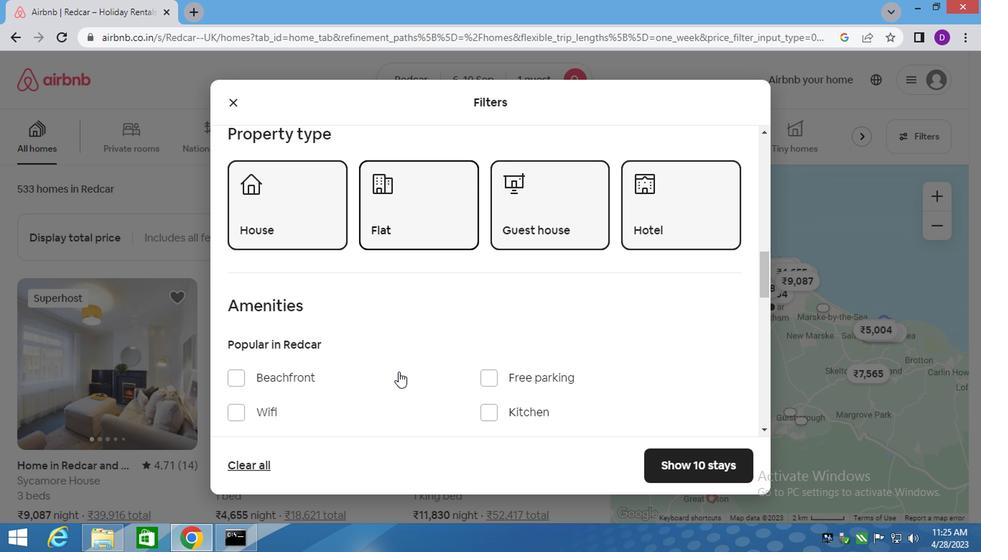 
Action: Mouse scrolled (396, 372) with delta (0, -1)
Screenshot: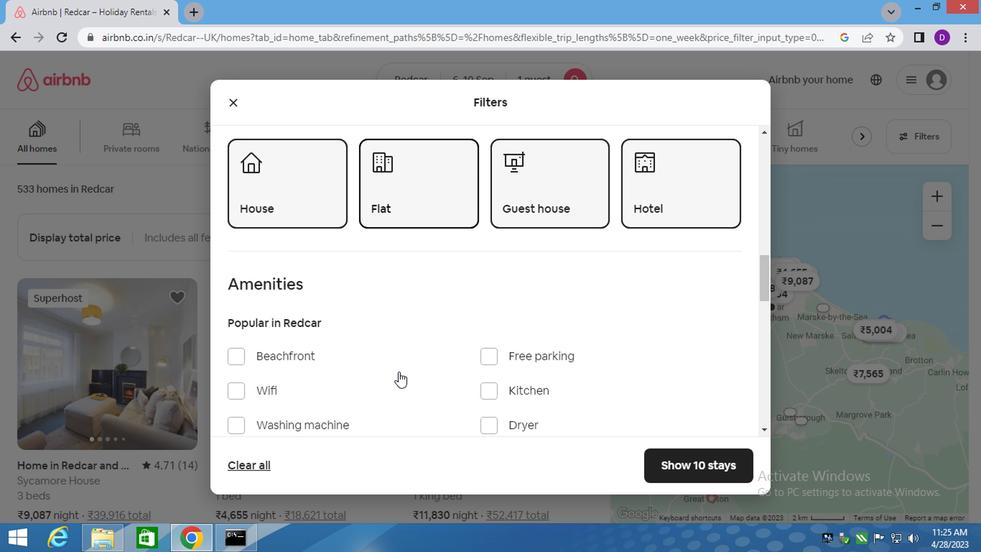 
Action: Mouse moved to (368, 378)
Screenshot: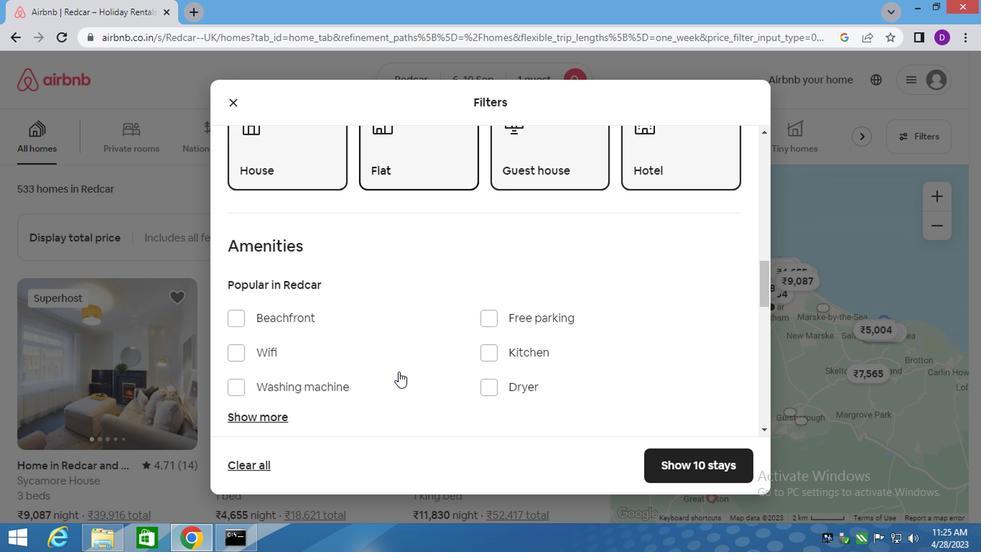 
Action: Mouse scrolled (389, 375) with delta (0, -1)
Screenshot: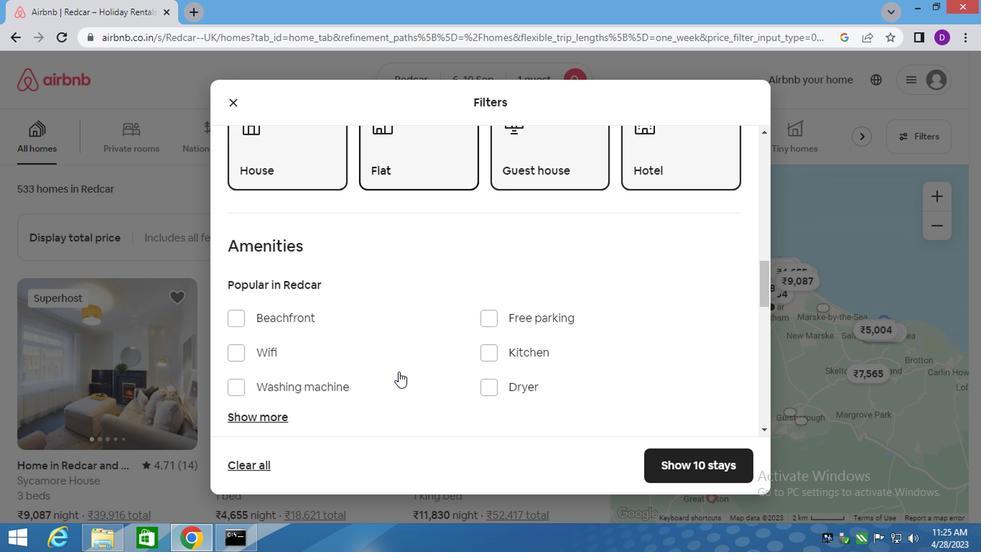 
Action: Mouse moved to (249, 378)
Screenshot: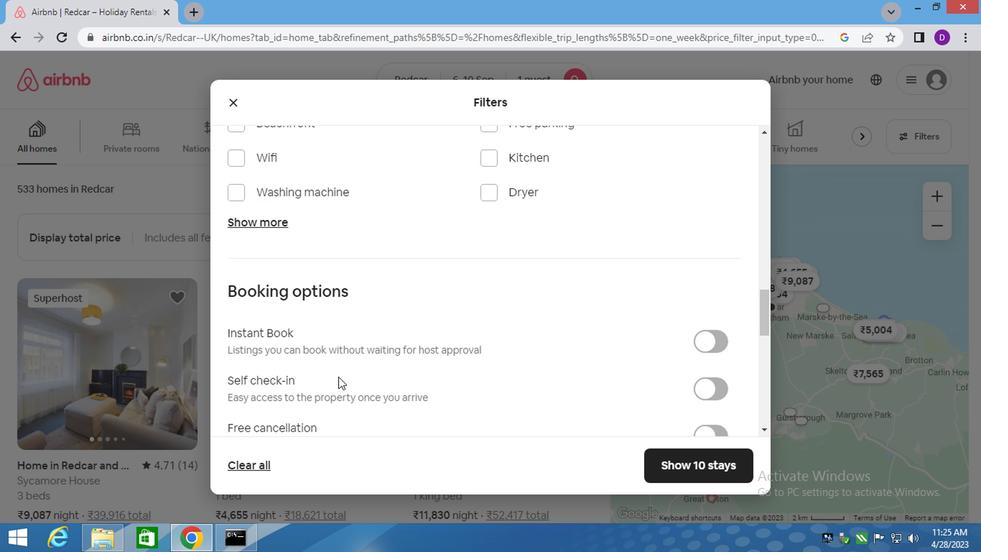 
Action: Mouse scrolled (249, 377) with delta (0, -1)
Screenshot: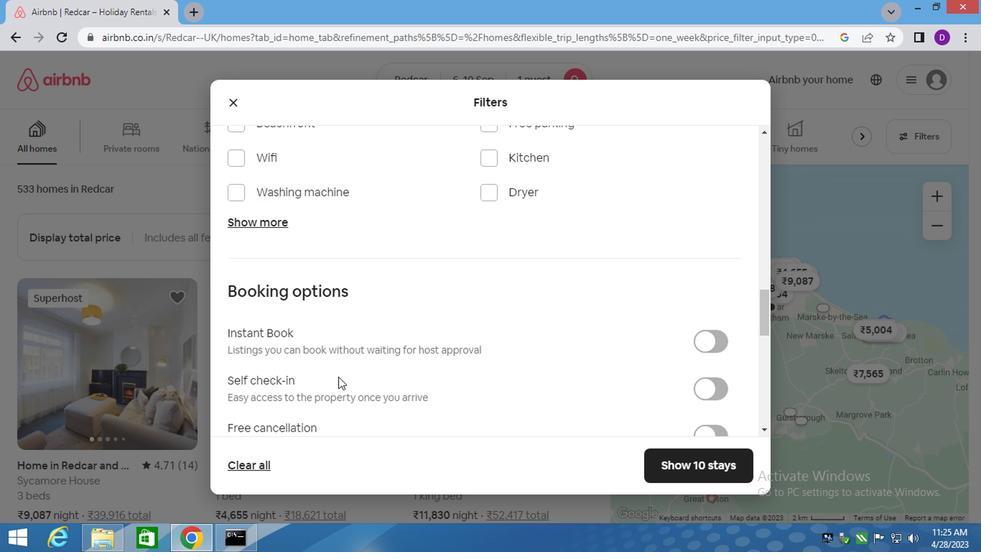 
Action: Mouse moved to (700, 271)
Screenshot: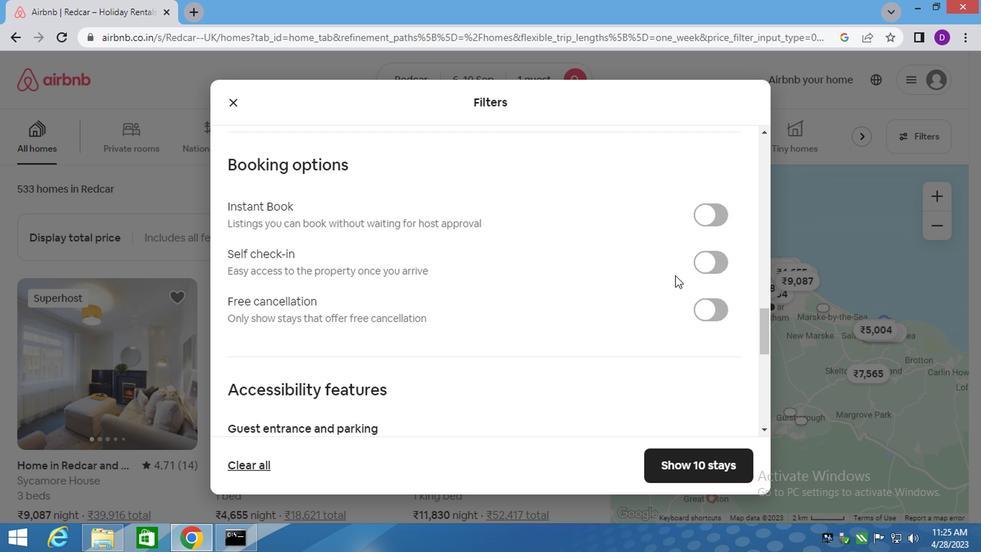 
Action: Mouse pressed left at (700, 271)
Screenshot: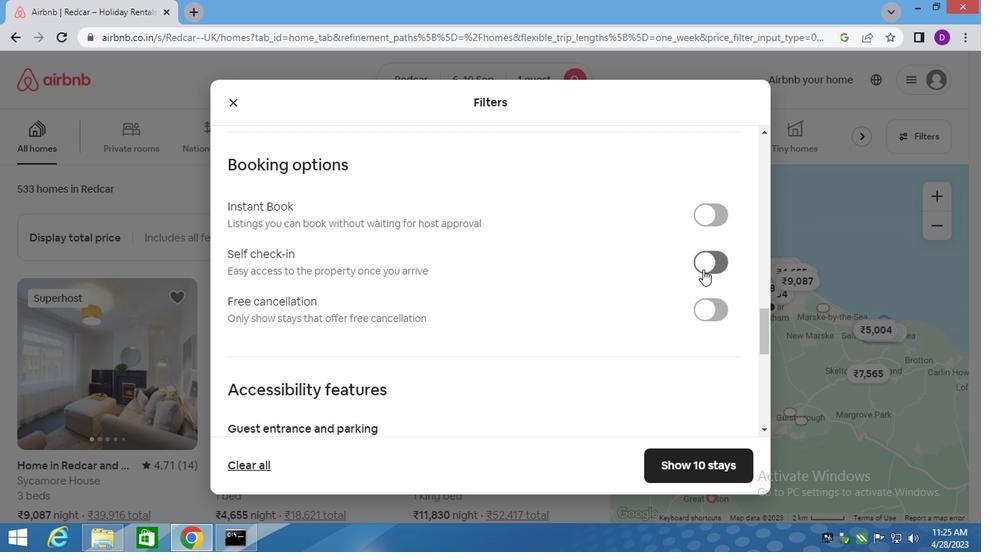 
Action: Mouse moved to (379, 339)
Screenshot: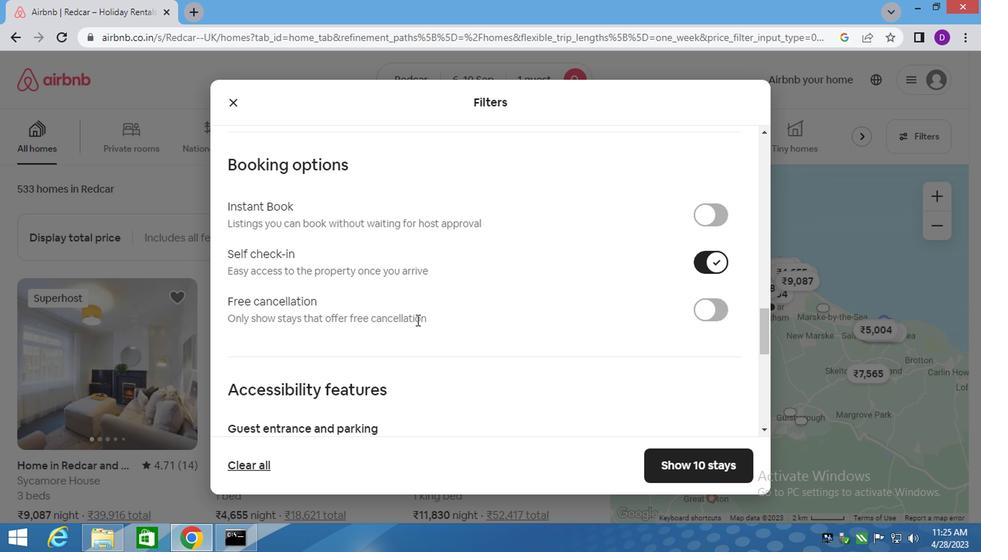 
Action: Mouse scrolled (405, 325) with delta (0, 0)
Screenshot: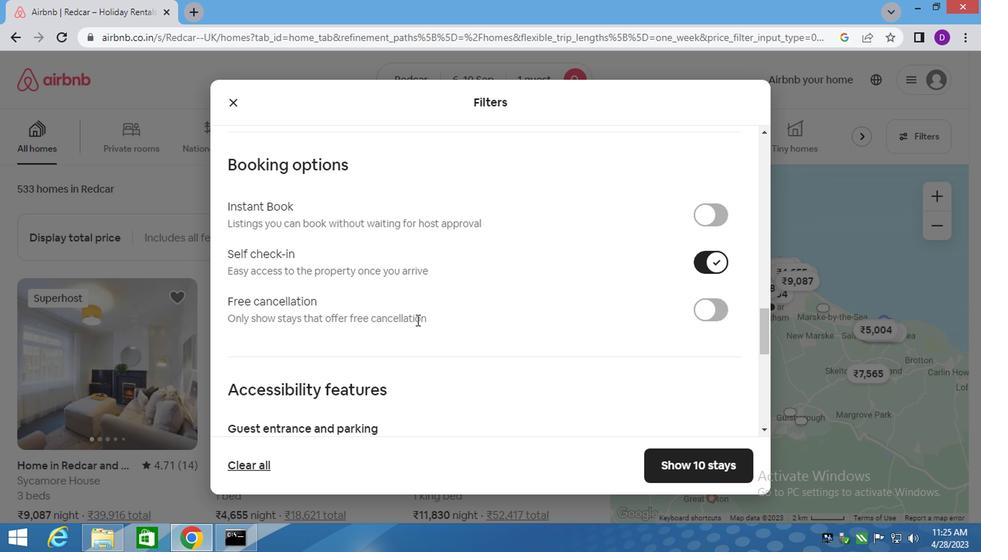 
Action: Mouse moved to (379, 340)
Screenshot: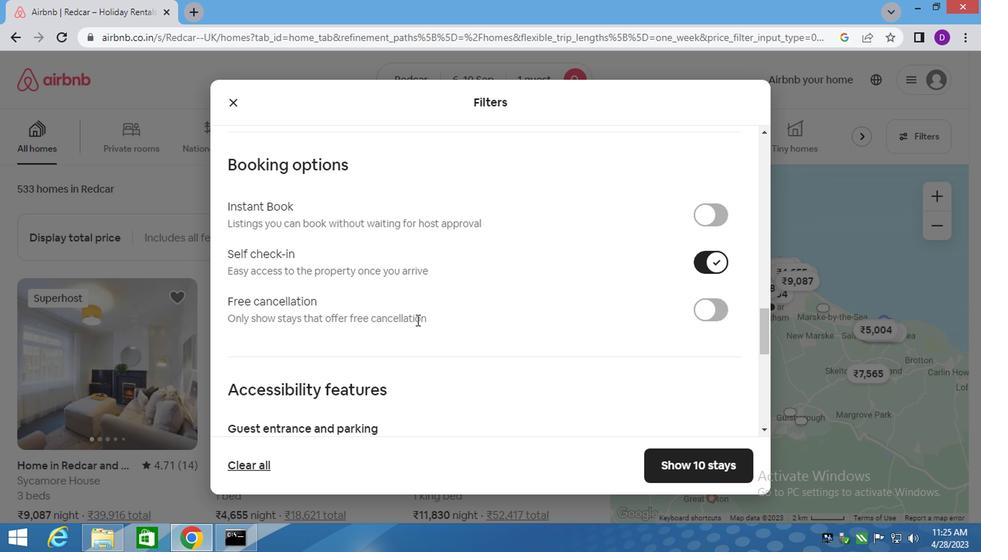 
Action: Mouse scrolled (382, 336) with delta (0, 0)
Screenshot: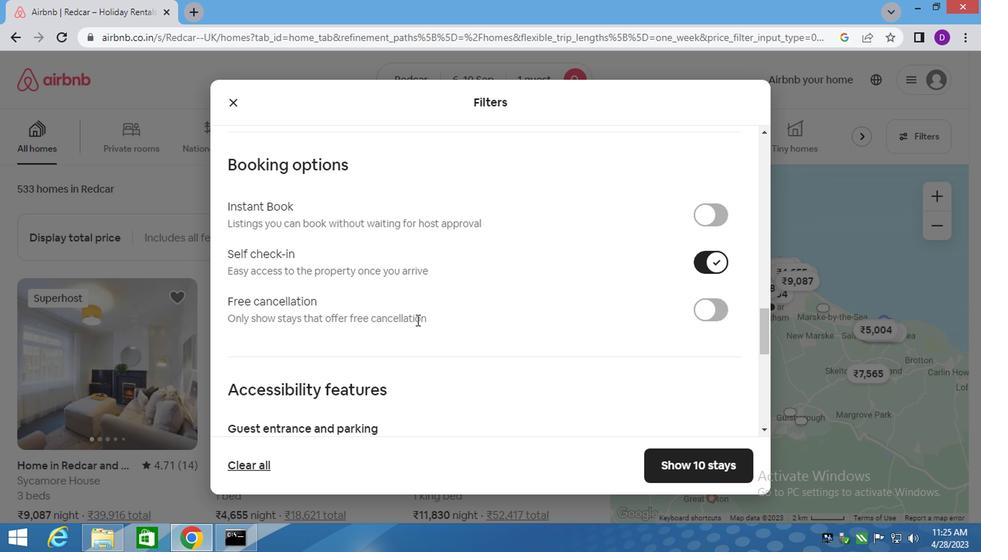 
Action: Mouse moved to (378, 340)
Screenshot: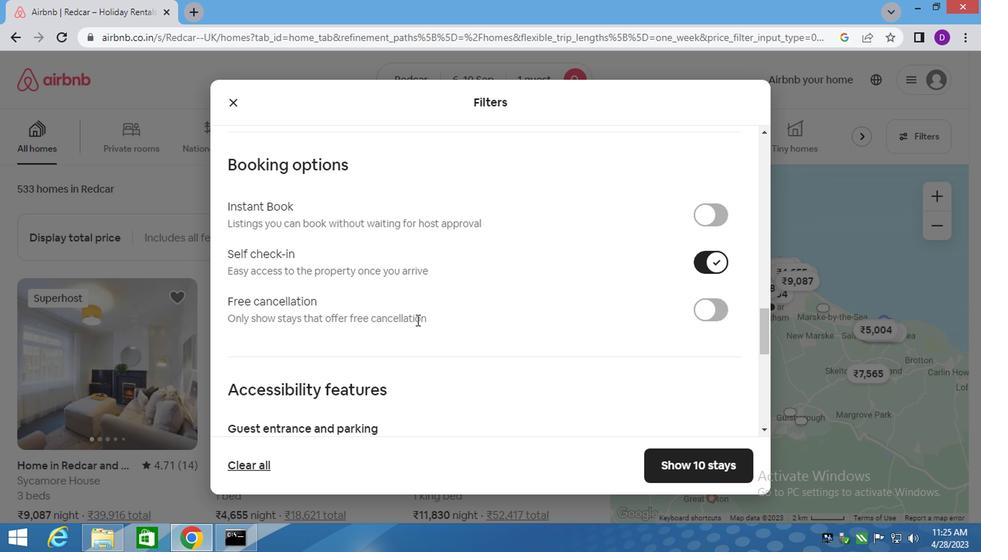 
Action: Mouse scrolled (379, 338) with delta (0, -1)
Screenshot: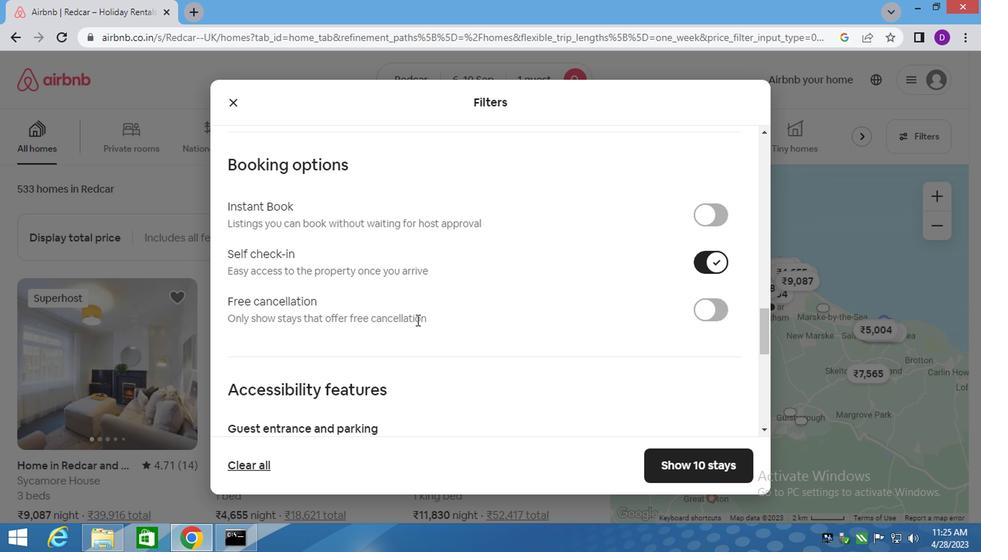 
Action: Mouse scrolled (379, 339) with delta (0, 0)
Screenshot: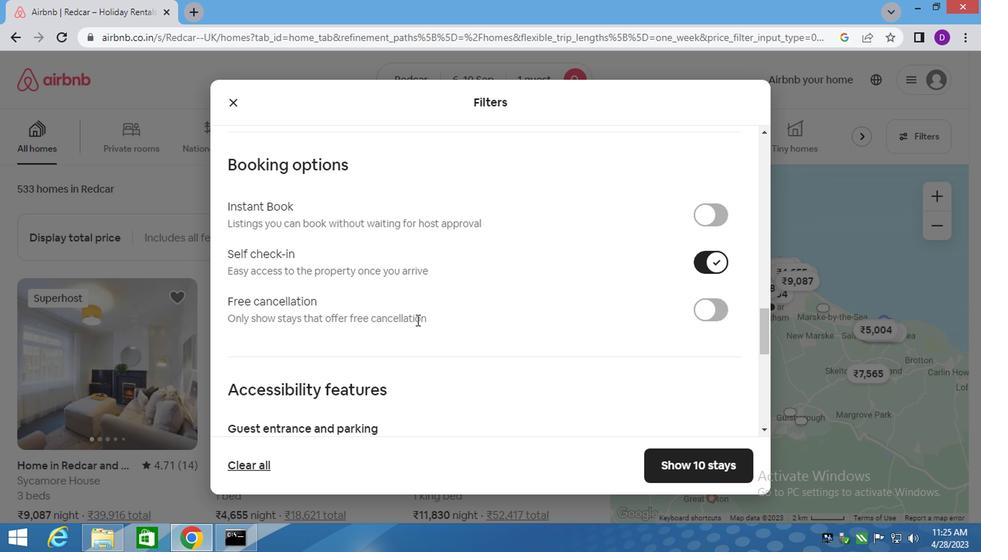 
Action: Mouse scrolled (379, 339) with delta (0, 0)
Screenshot: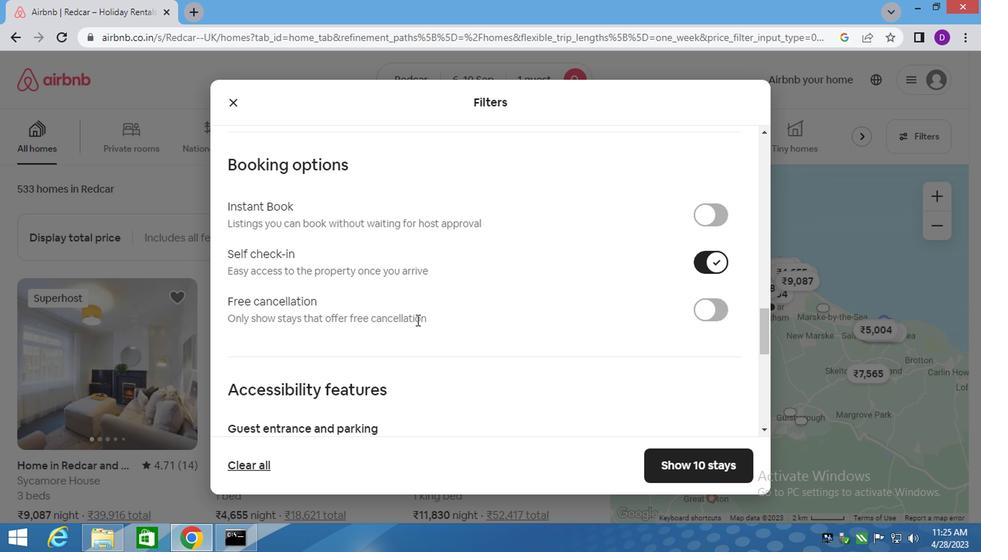 
Action: Mouse scrolled (379, 339) with delta (0, 0)
Screenshot: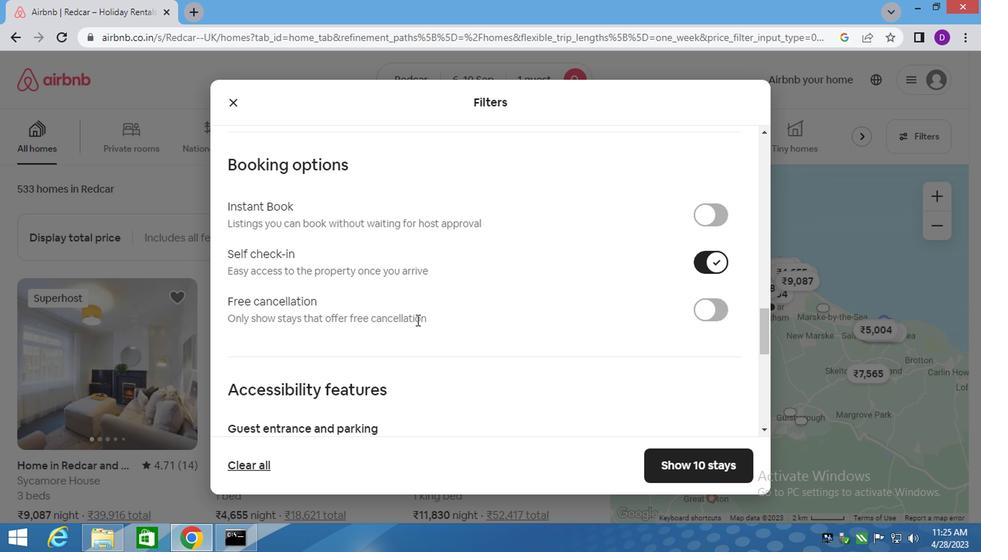 
Action: Mouse moved to (344, 359)
Screenshot: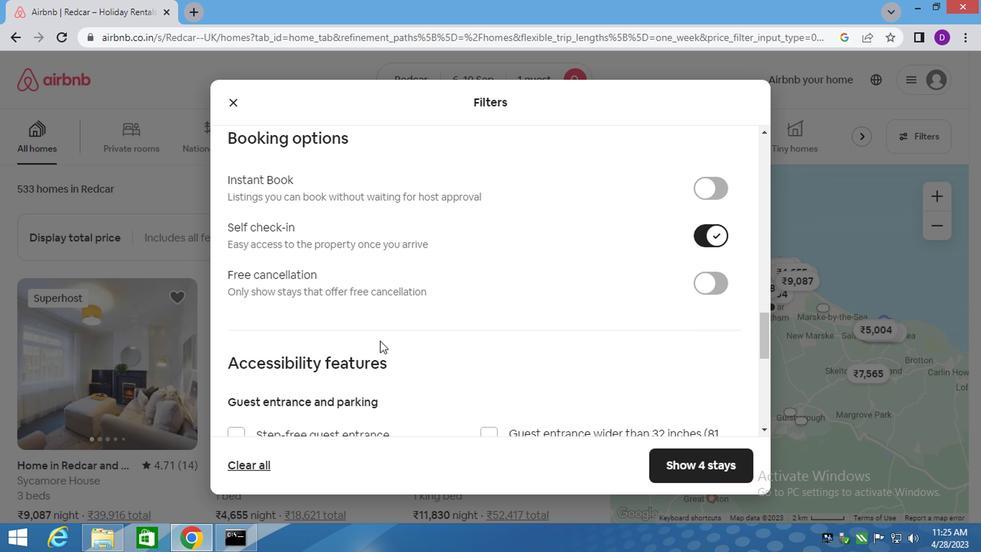 
Action: Mouse scrolled (344, 358) with delta (0, -1)
Screenshot: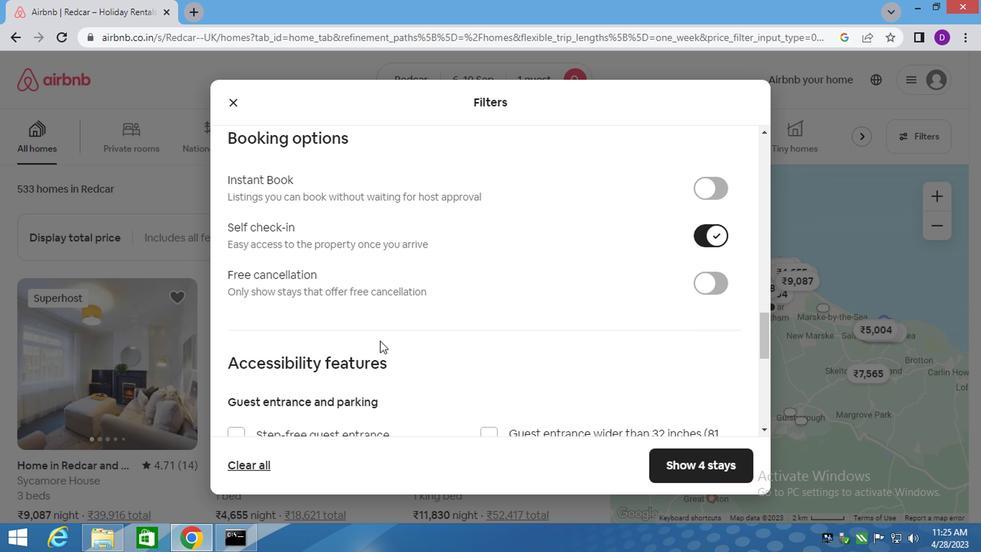 
Action: Mouse moved to (336, 361)
Screenshot: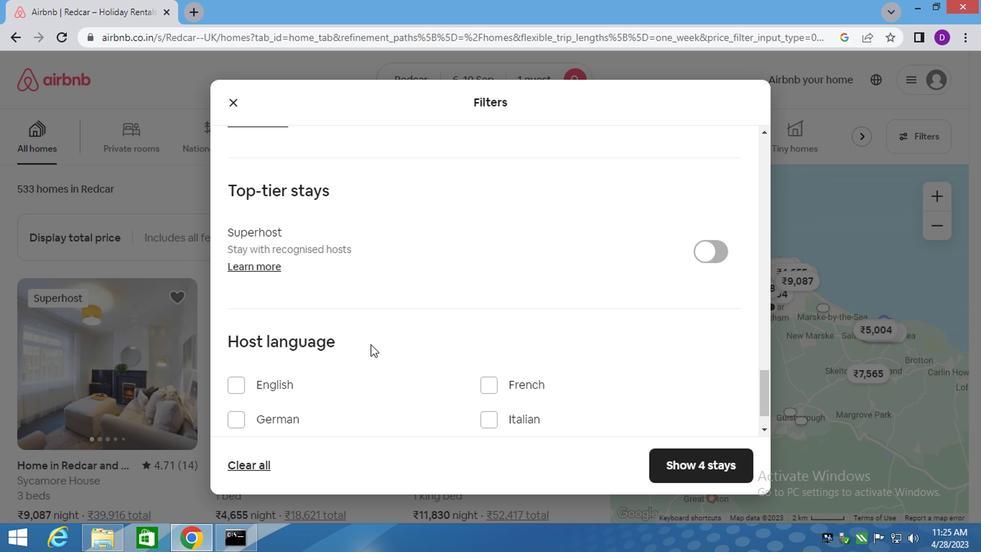
Action: Mouse scrolled (337, 360) with delta (0, -1)
Screenshot: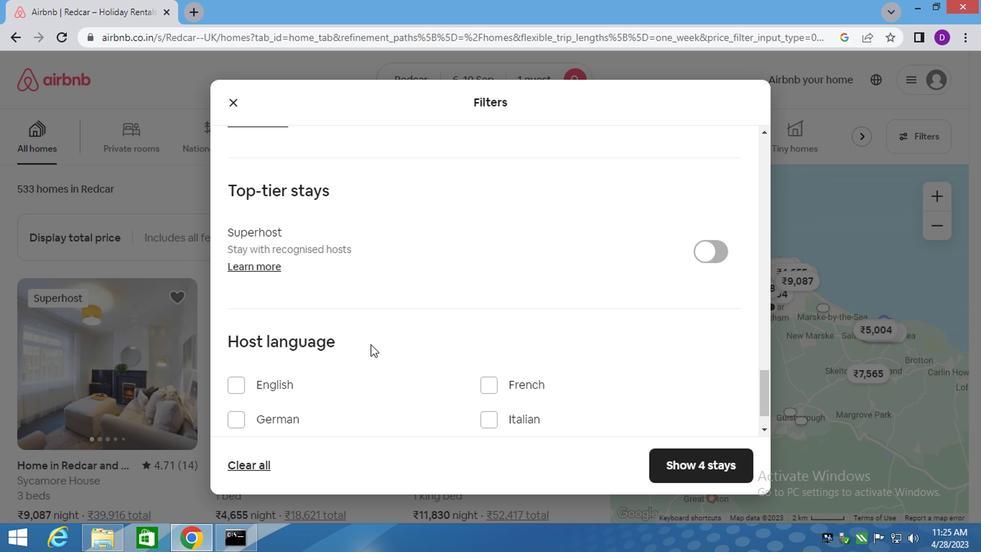 
Action: Mouse moved to (329, 363)
Screenshot: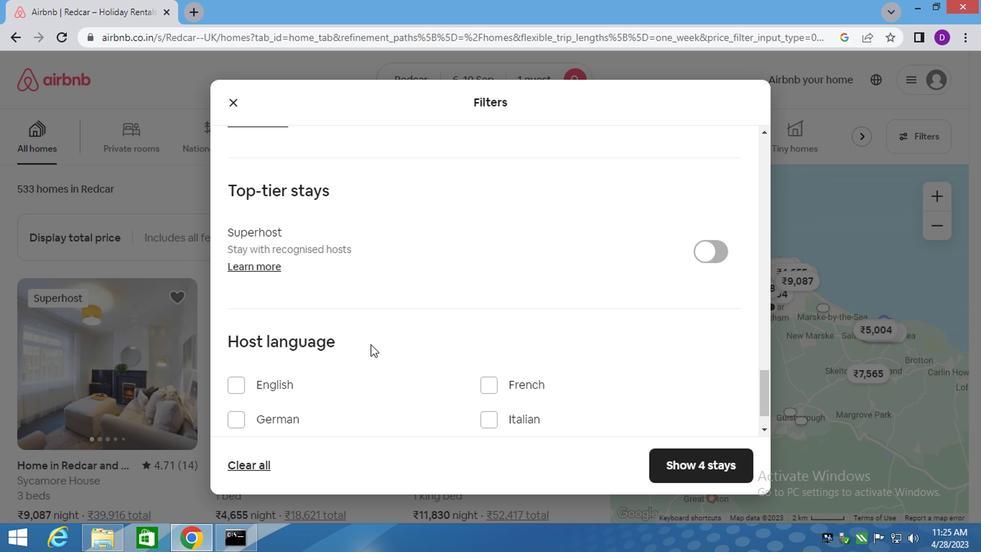 
Action: Mouse scrolled (329, 362) with delta (0, 0)
Screenshot: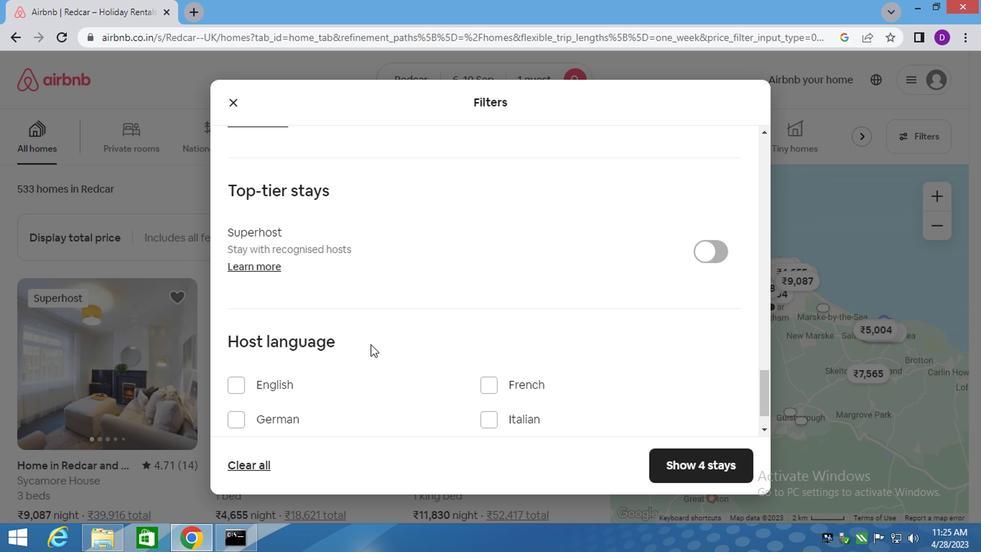 
Action: Mouse moved to (307, 368)
Screenshot: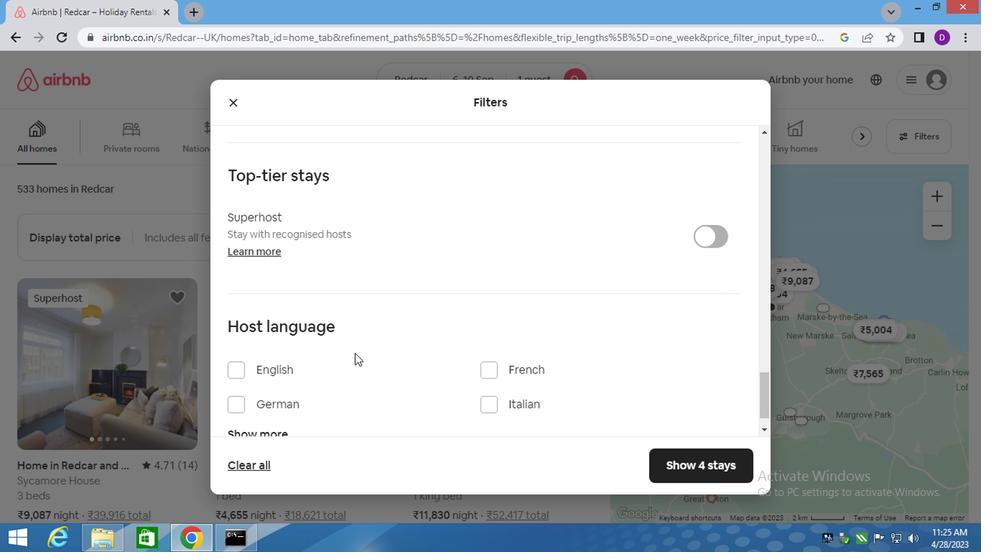
Action: Mouse scrolled (311, 366) with delta (0, 0)
Screenshot: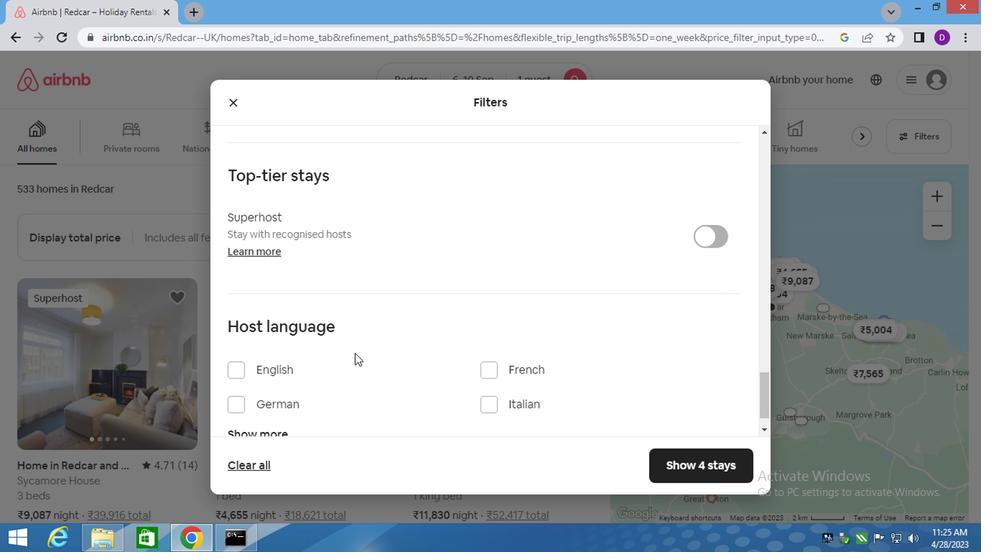 
Action: Mouse moved to (229, 334)
Screenshot: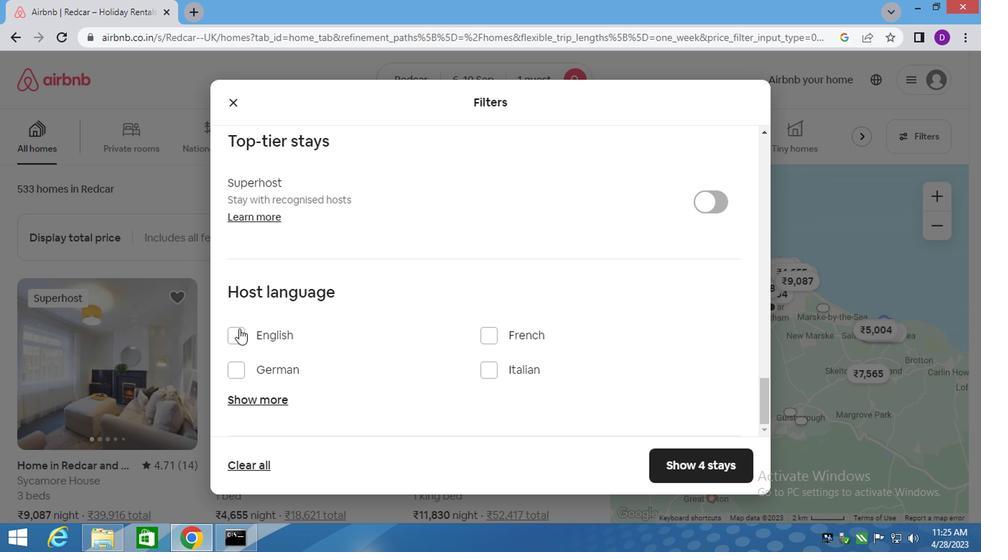 
Action: Mouse pressed left at (229, 334)
Screenshot: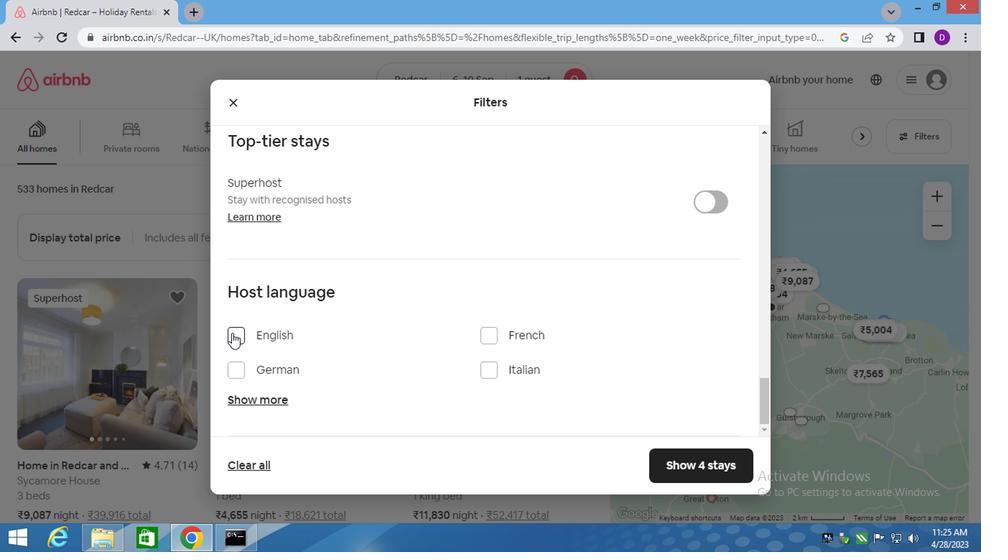 
Action: Mouse moved to (558, 352)
Screenshot: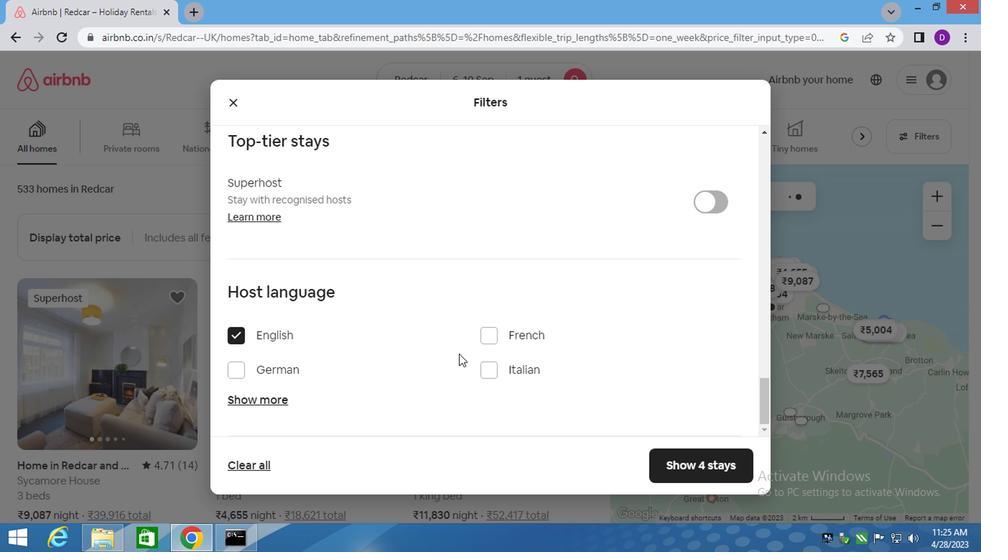 
Action: Mouse scrolled (540, 349) with delta (0, -1)
Screenshot: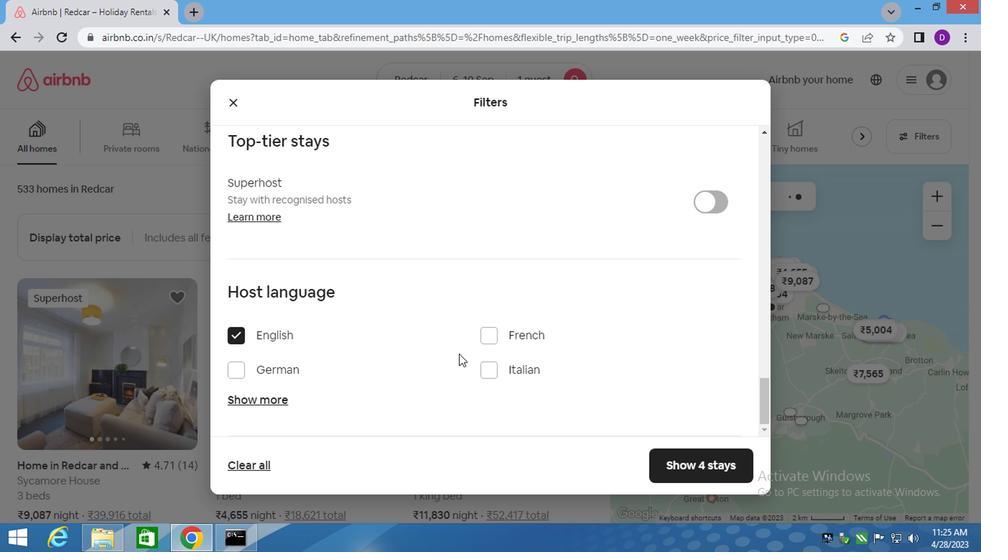 
Action: Mouse scrolled (554, 350) with delta (0, 0)
Screenshot: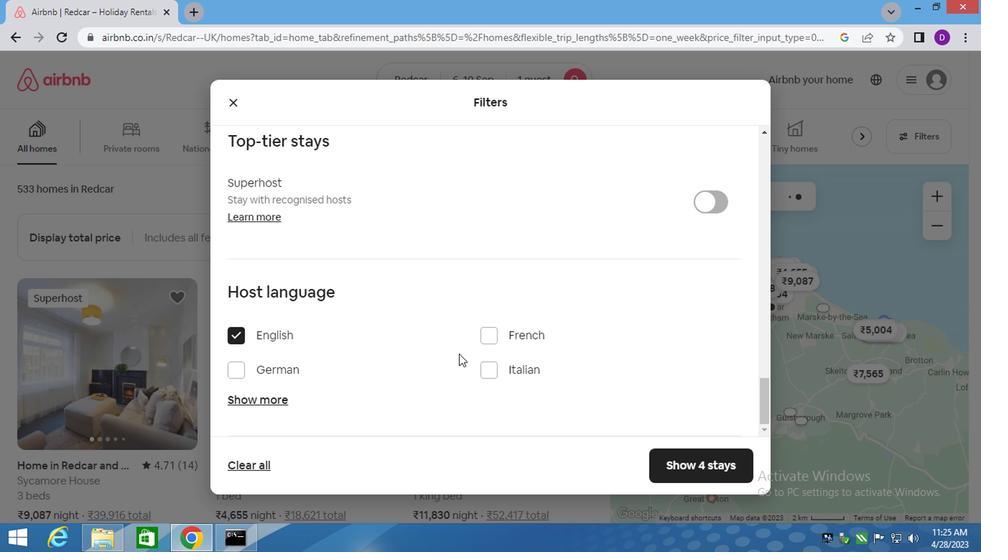 
Action: Mouse moved to (579, 360)
Screenshot: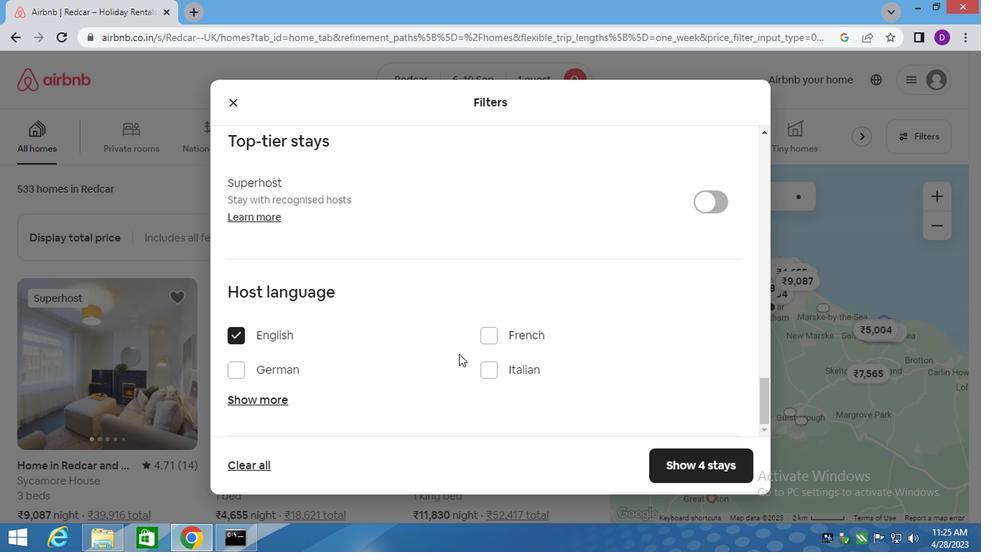 
Action: Mouse scrolled (570, 355) with delta (0, 0)
Screenshot: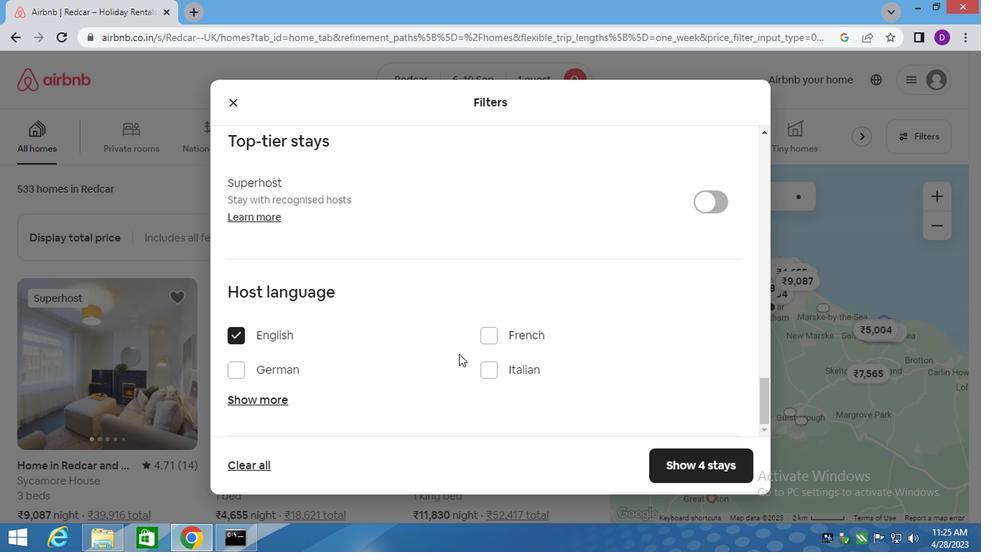 
Action: Mouse moved to (582, 360)
Screenshot: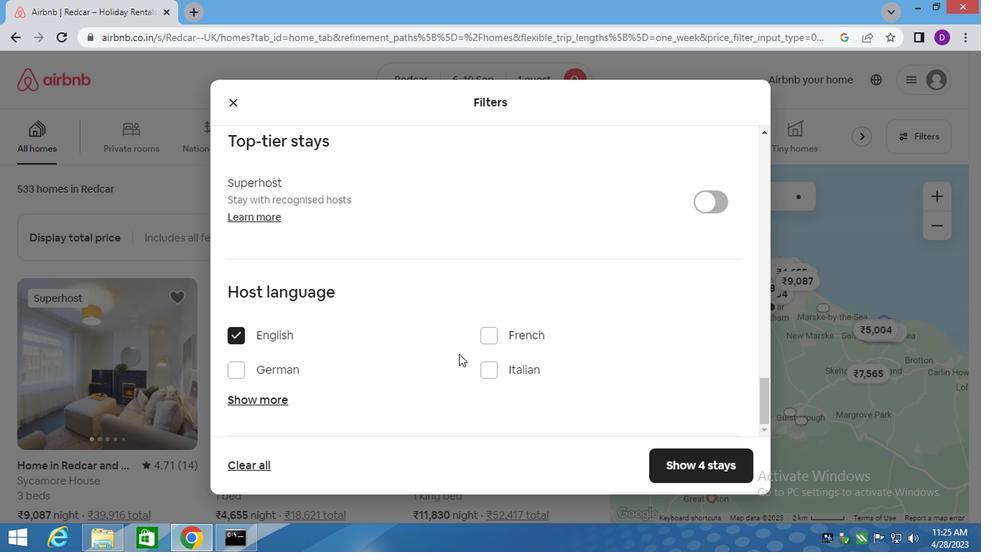 
Action: Mouse scrolled (582, 359) with delta (0, 0)
Screenshot: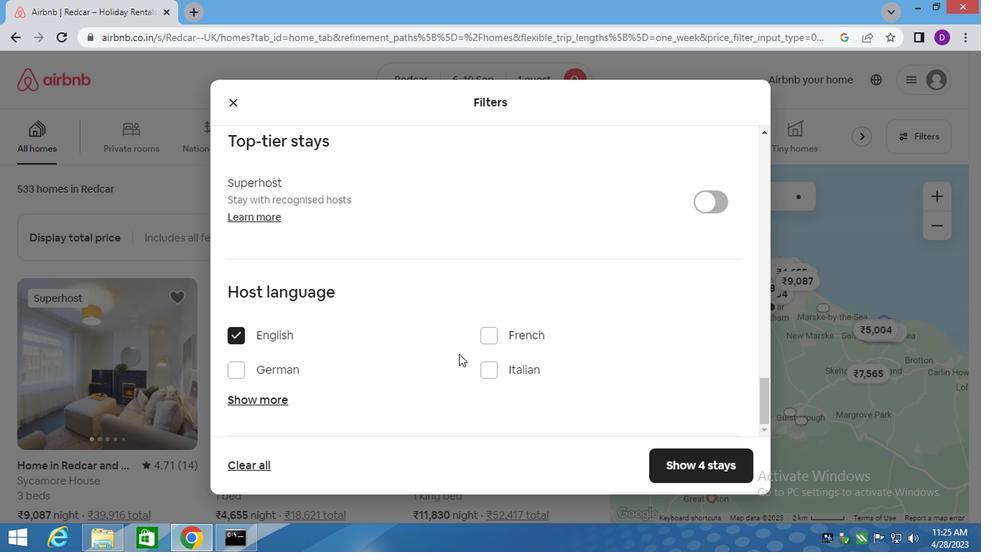 
Action: Mouse moved to (676, 458)
Screenshot: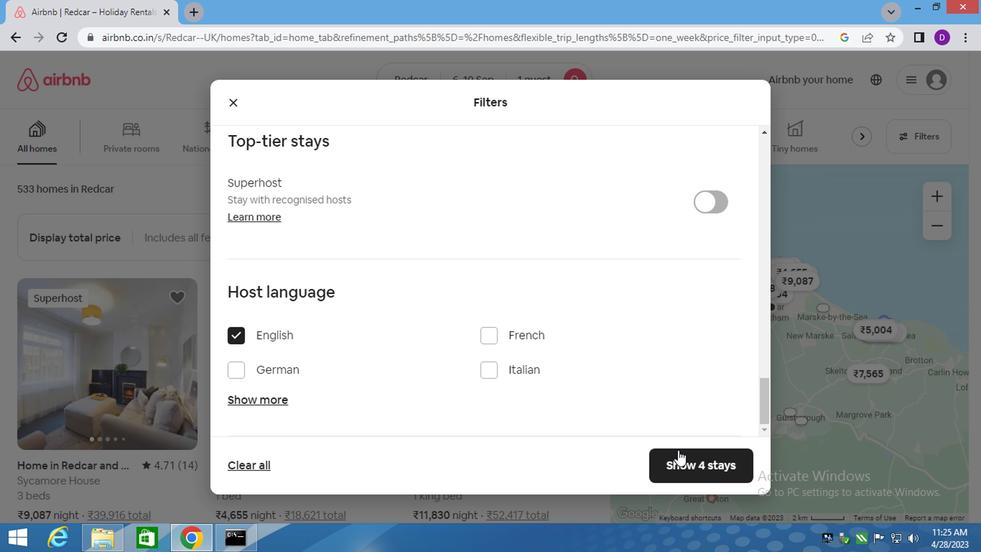 
Action: Mouse pressed left at (676, 458)
Screenshot: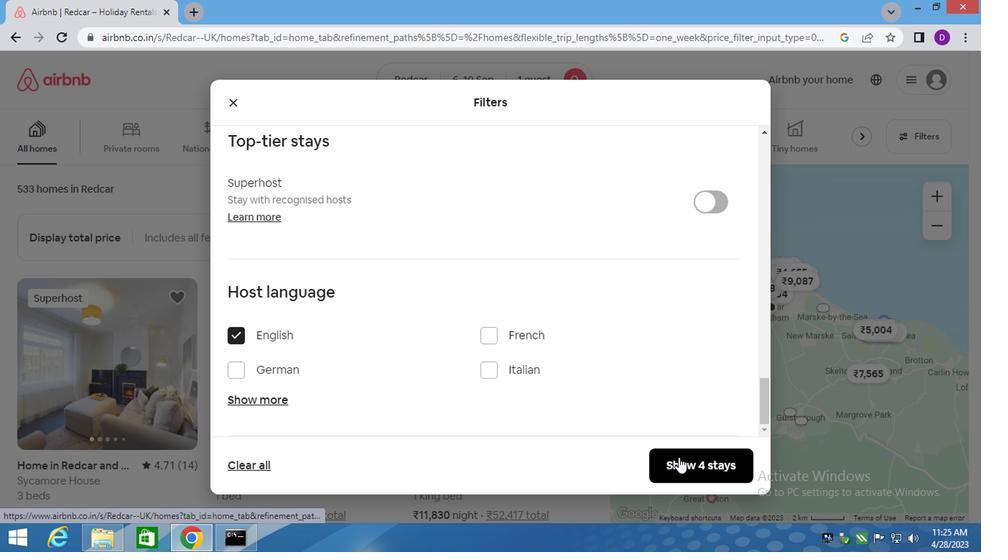 
